 Task: Find connections with filter location Benxi with filter topic #jobwith filter profile language Spanish with filter current company PNC Infratech Ltd. with filter school RAMNIRANJAN JHUNJHUNWALA COLLEGE with filter industry Book Publishing with filter service category Healthcare Consulting with filter keywords title Continuous Improvement Lead
Action: Mouse moved to (550, 69)
Screenshot: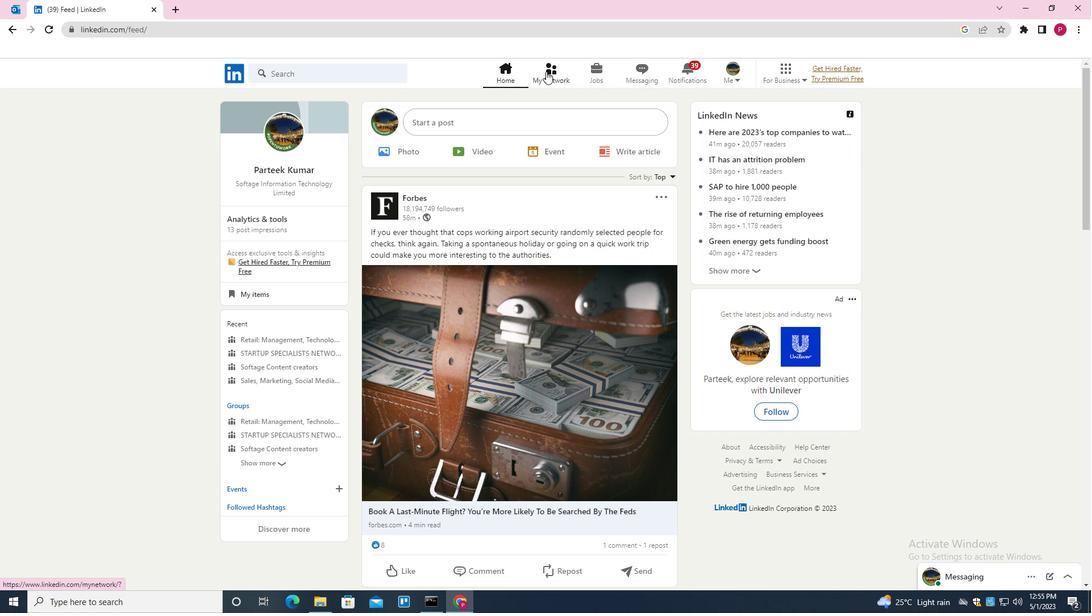 
Action: Mouse pressed left at (550, 69)
Screenshot: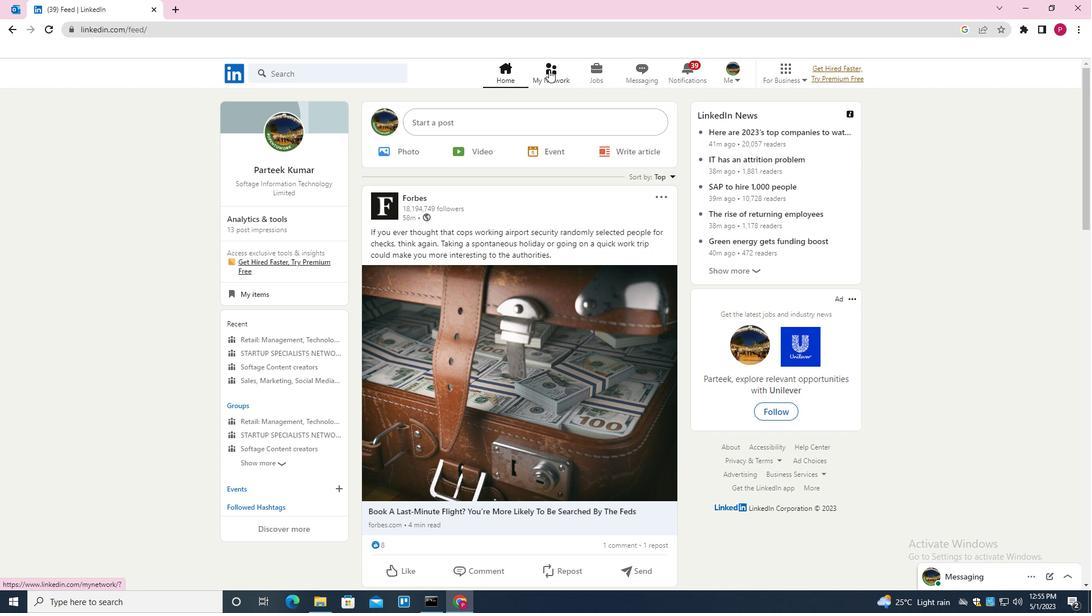 
Action: Mouse moved to (352, 137)
Screenshot: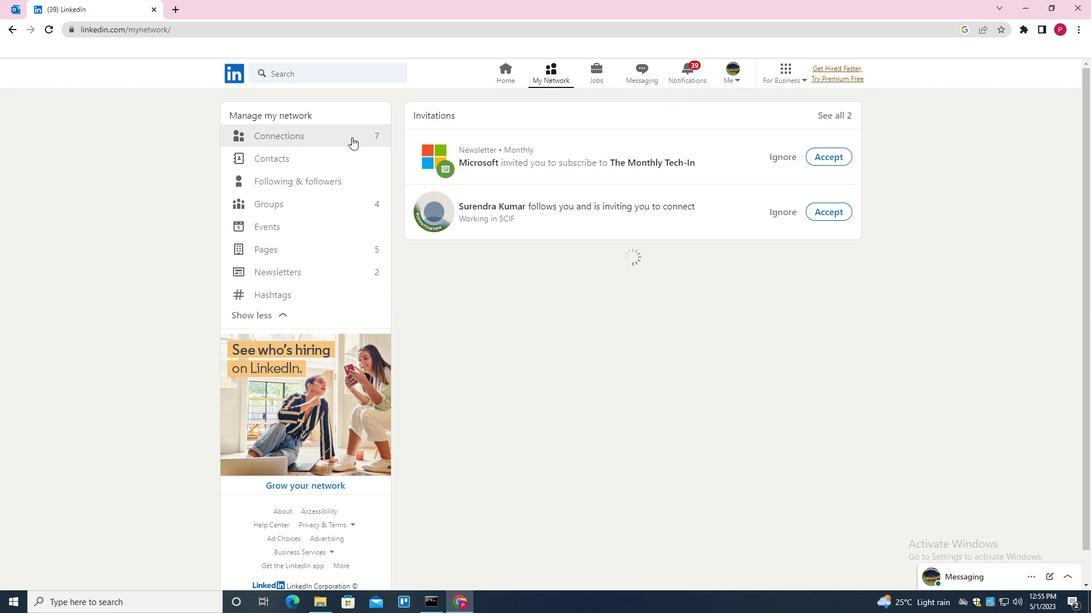 
Action: Mouse pressed left at (352, 137)
Screenshot: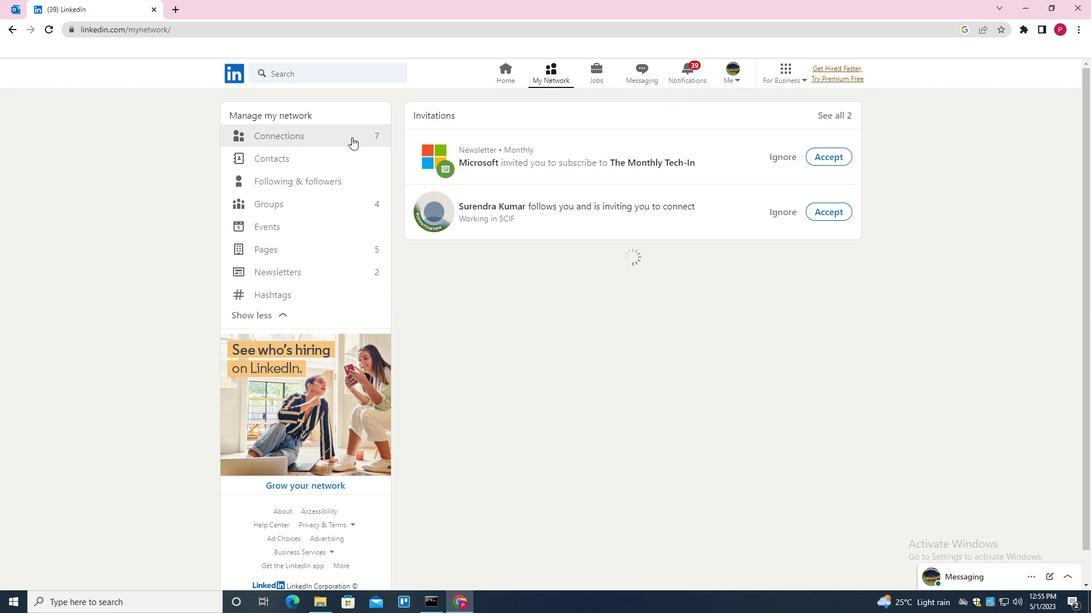 
Action: Mouse moved to (646, 135)
Screenshot: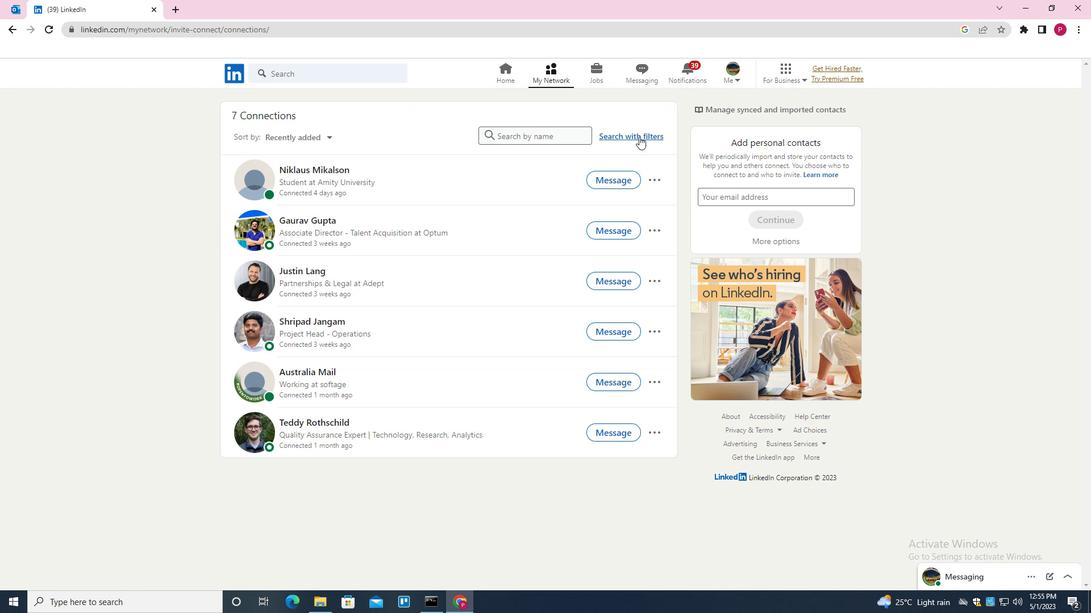 
Action: Mouse pressed left at (646, 135)
Screenshot: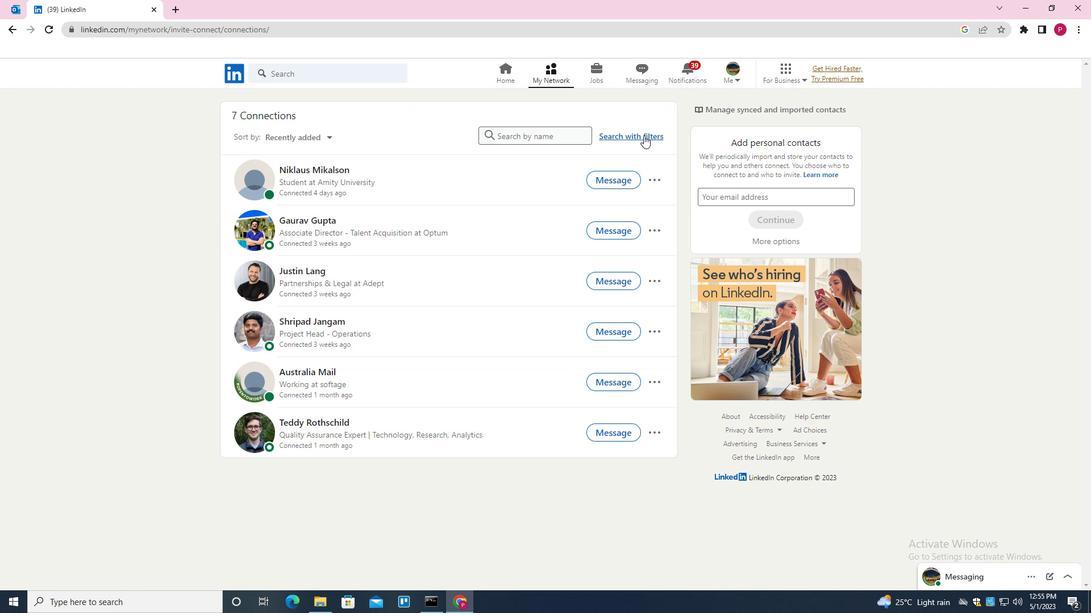 
Action: Mouse moved to (584, 107)
Screenshot: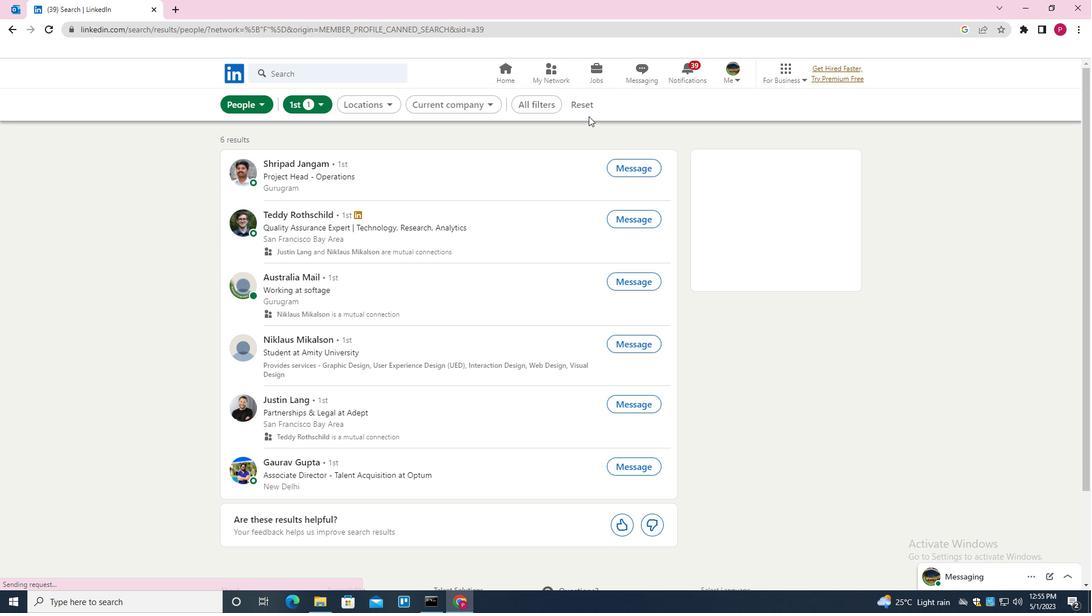 
Action: Mouse pressed left at (584, 107)
Screenshot: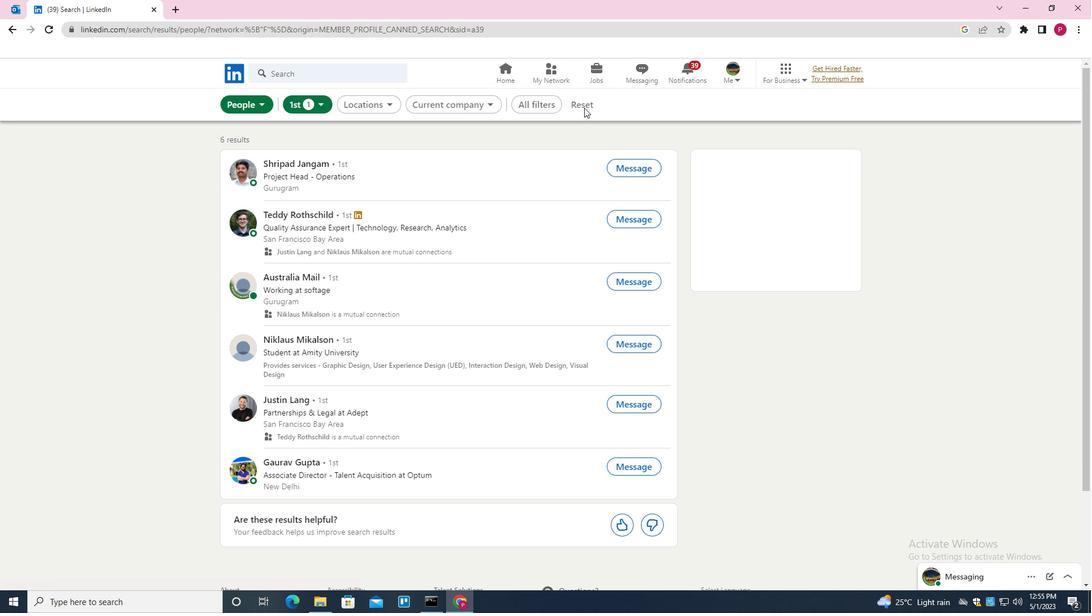 
Action: Mouse moved to (563, 107)
Screenshot: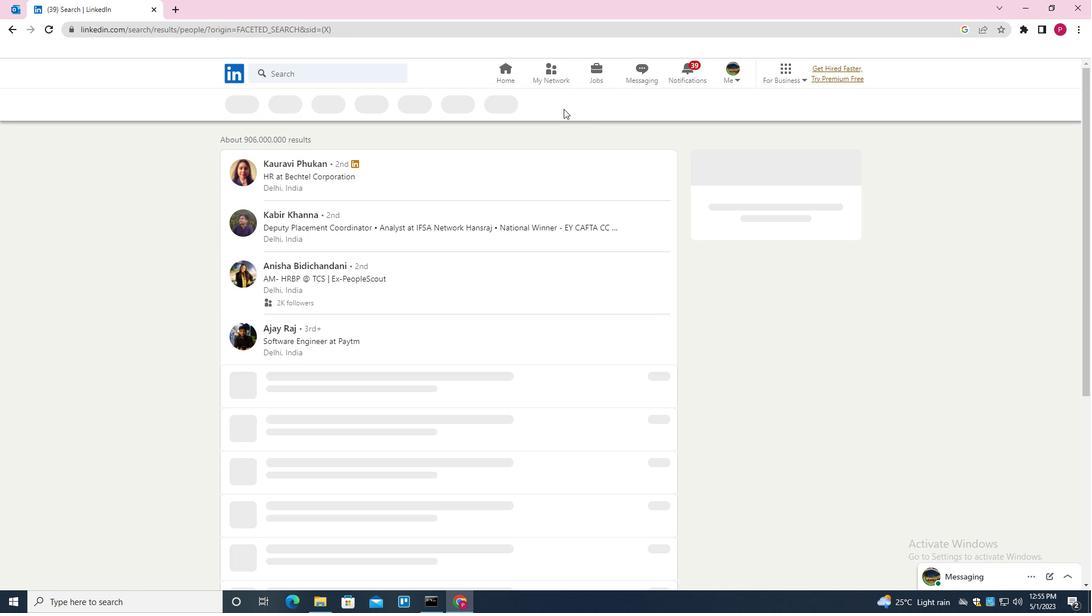 
Action: Mouse pressed left at (563, 107)
Screenshot: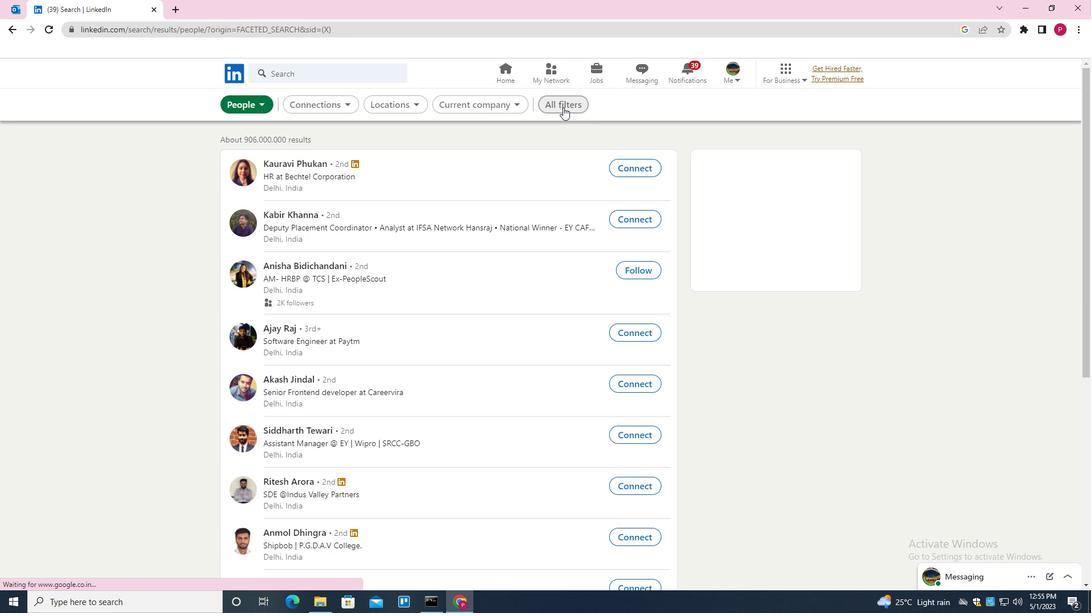 
Action: Mouse moved to (965, 357)
Screenshot: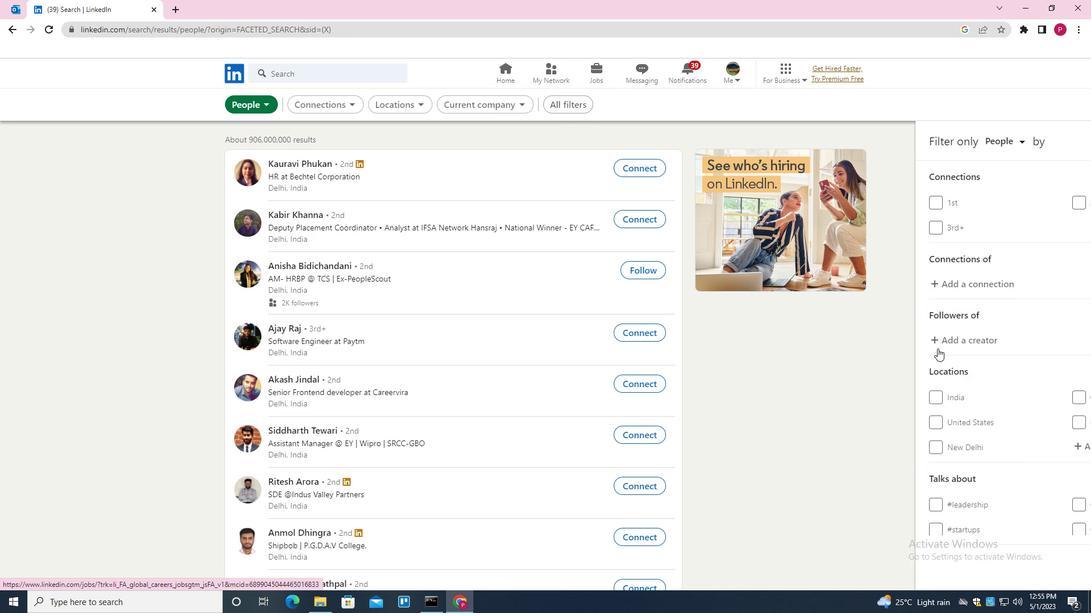 
Action: Mouse scrolled (965, 356) with delta (0, 0)
Screenshot: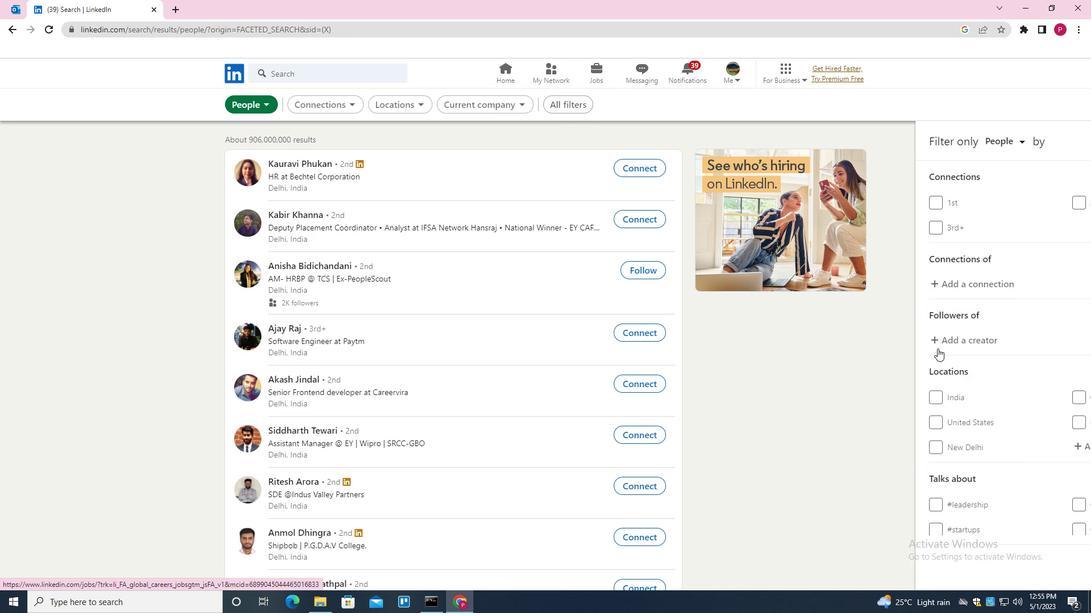 
Action: Mouse moved to (967, 359)
Screenshot: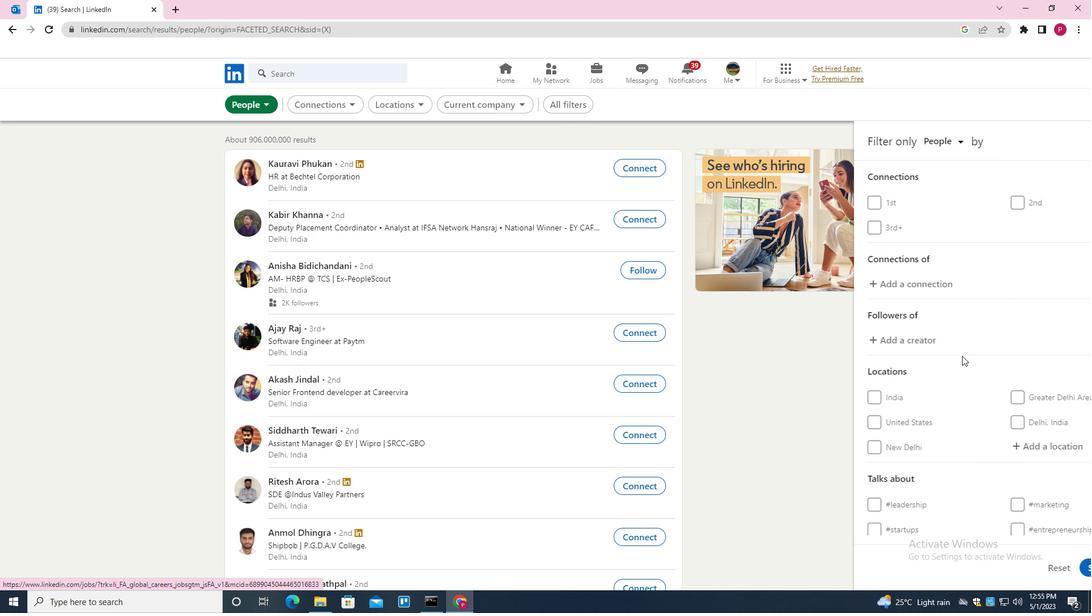 
Action: Mouse scrolled (967, 359) with delta (0, 0)
Screenshot: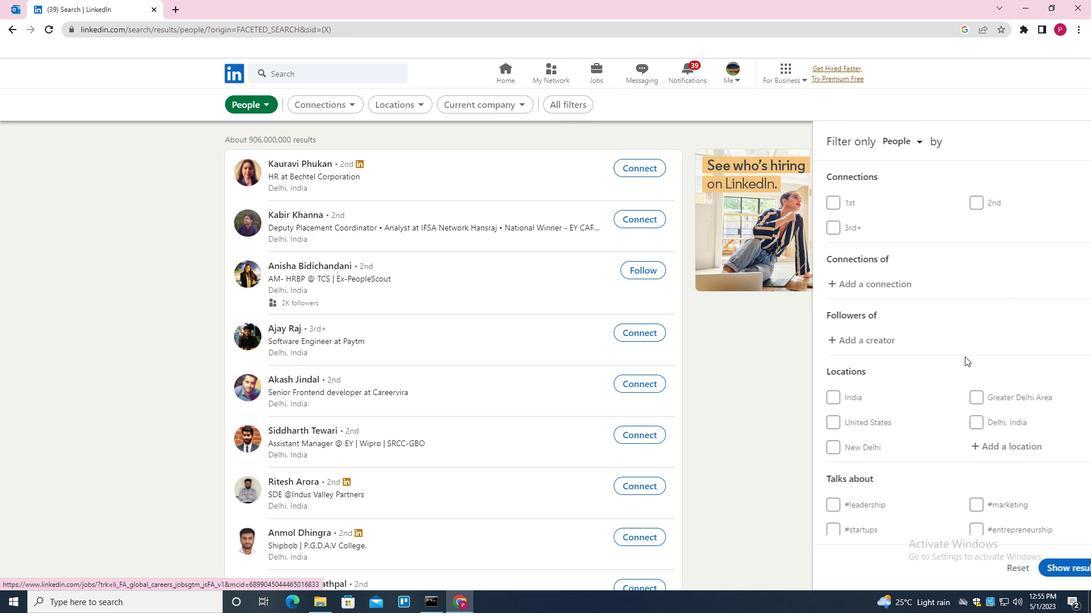 
Action: Mouse moved to (970, 364)
Screenshot: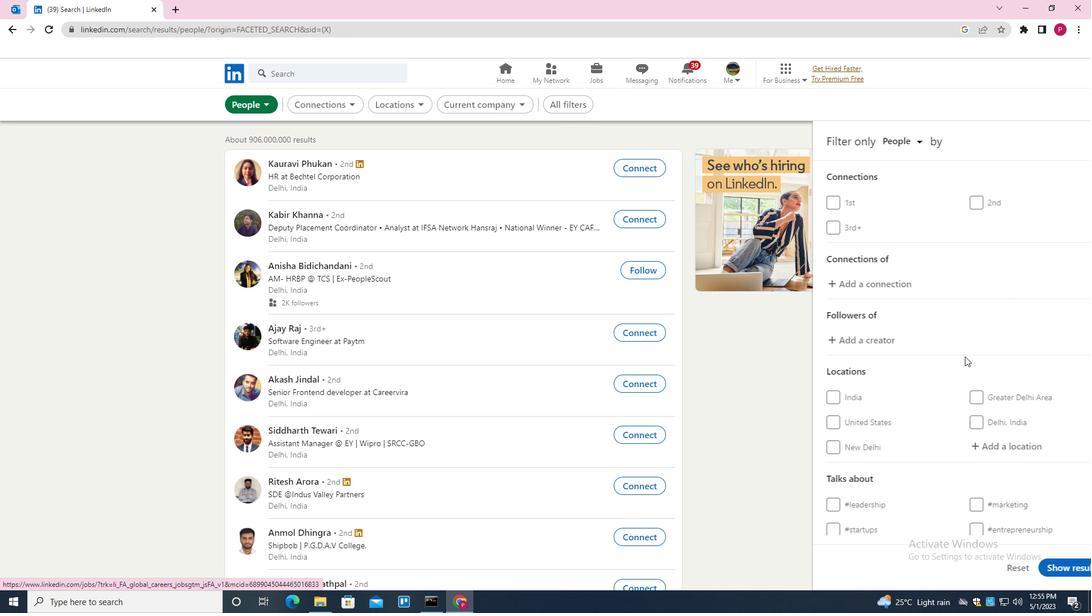 
Action: Mouse scrolled (970, 363) with delta (0, 0)
Screenshot: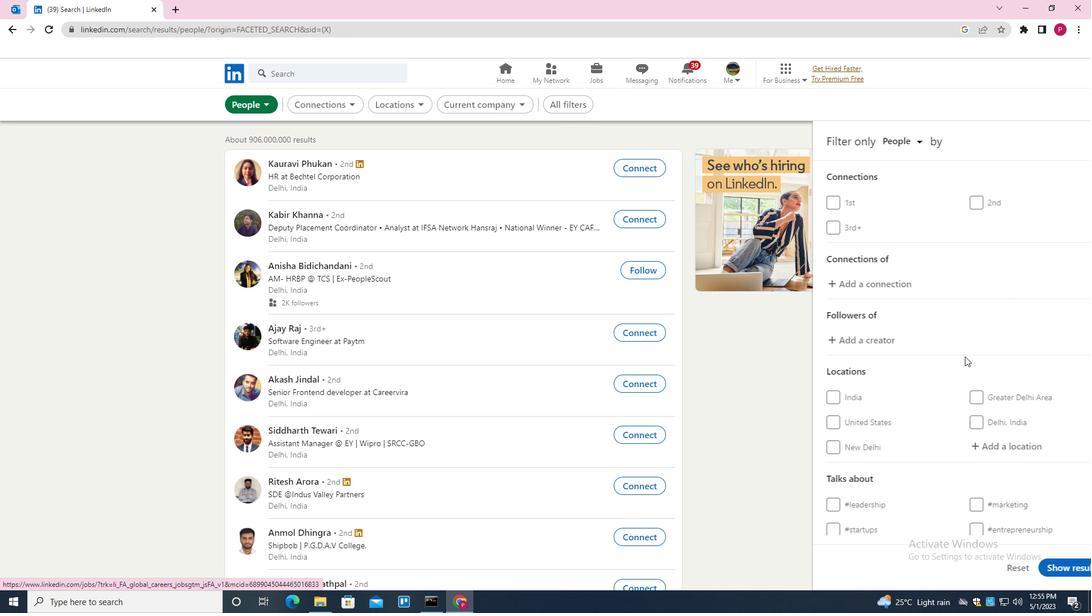 
Action: Mouse moved to (972, 277)
Screenshot: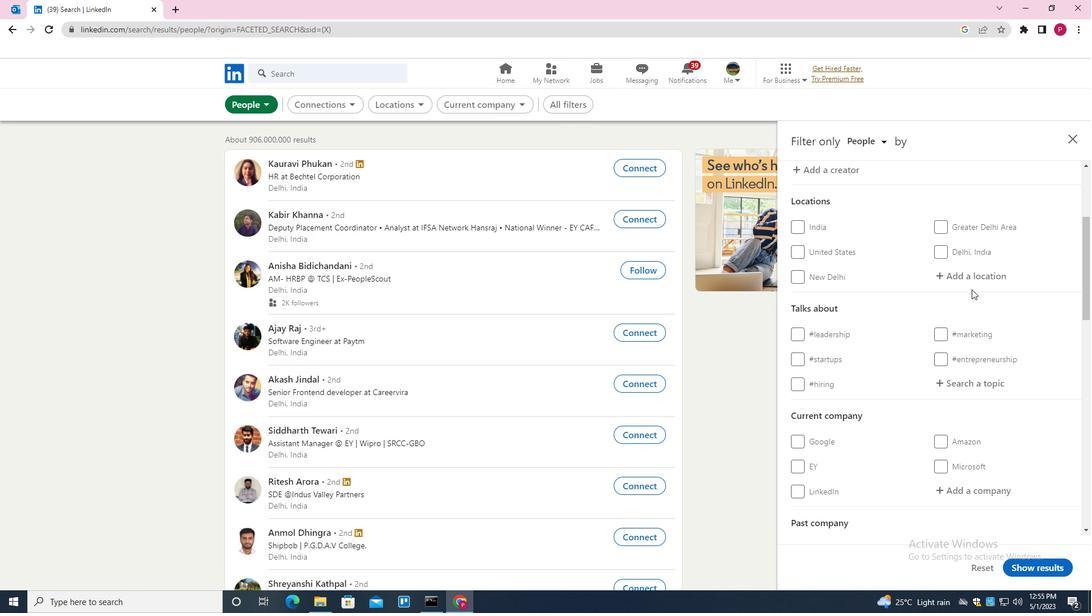 
Action: Mouse pressed left at (972, 277)
Screenshot: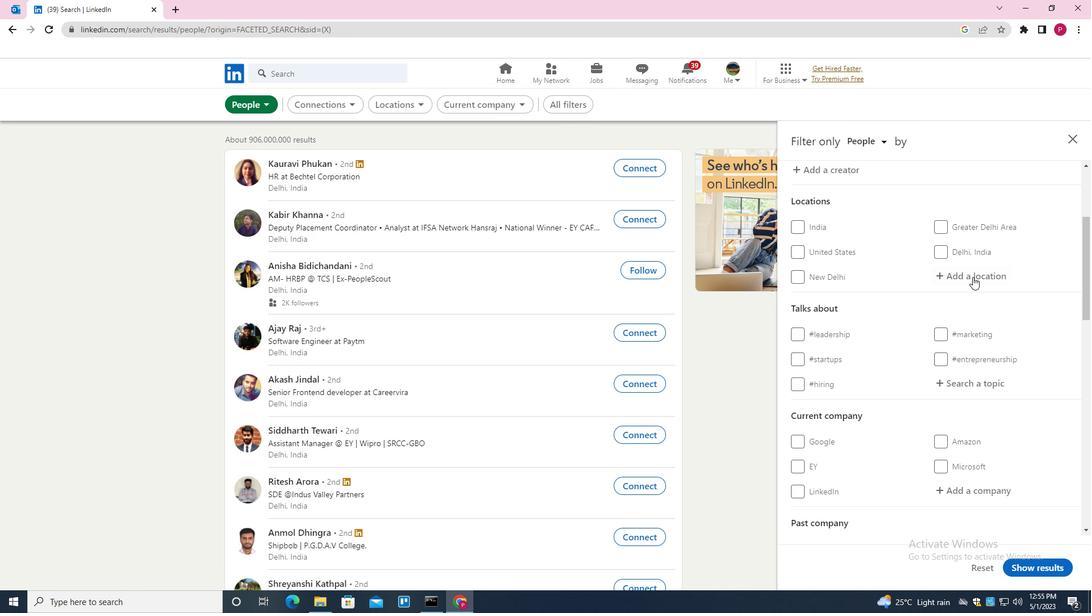 
Action: Key pressed <Key.shift>BENXI<Key.down><Key.enter>
Screenshot: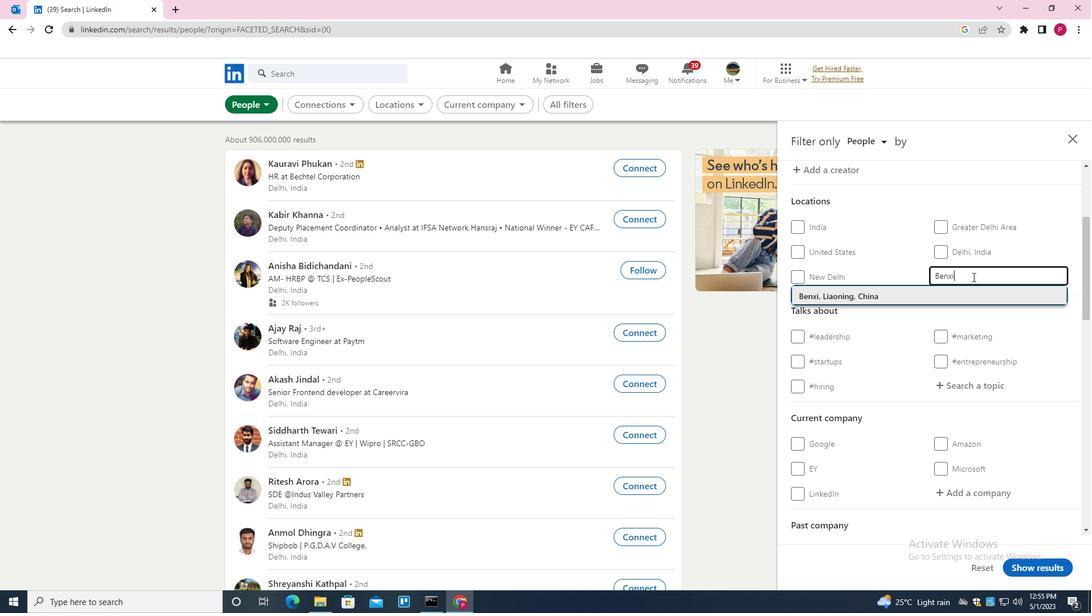 
Action: Mouse moved to (866, 368)
Screenshot: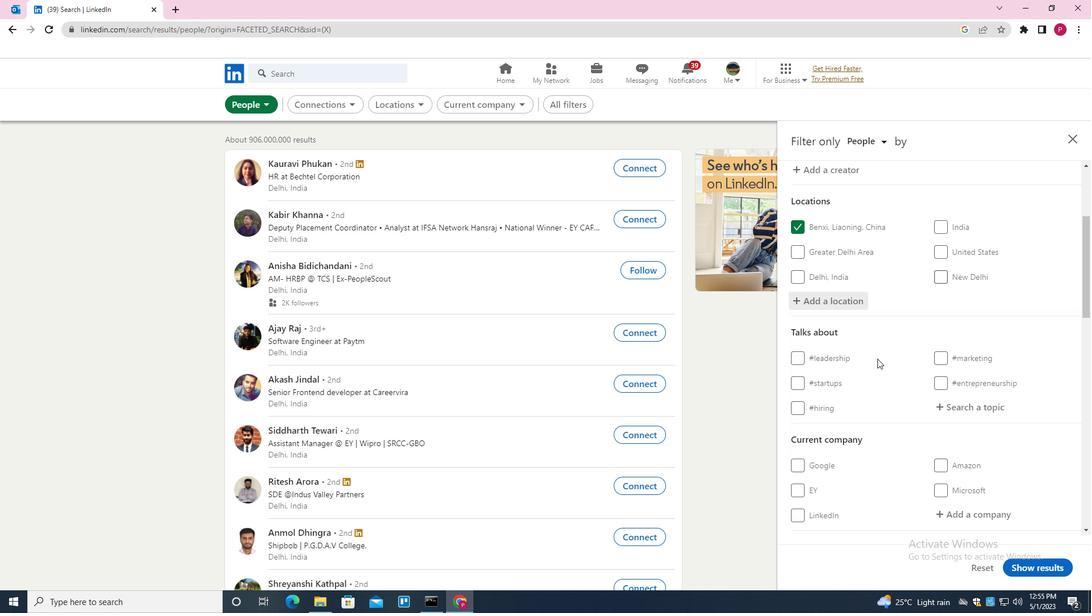 
Action: Mouse scrolled (866, 368) with delta (0, 0)
Screenshot: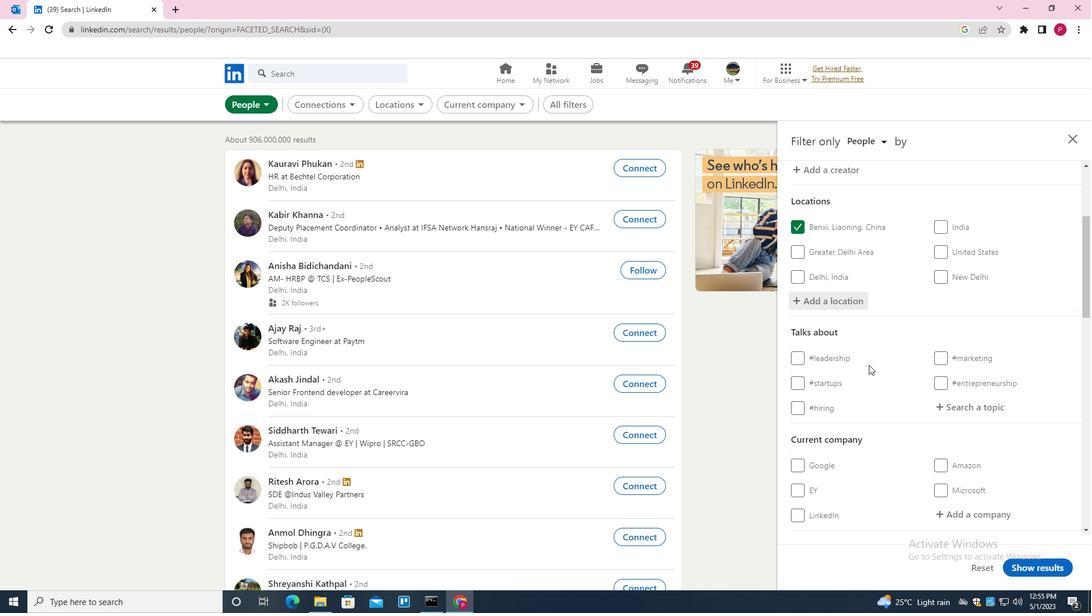 
Action: Mouse scrolled (866, 368) with delta (0, 0)
Screenshot: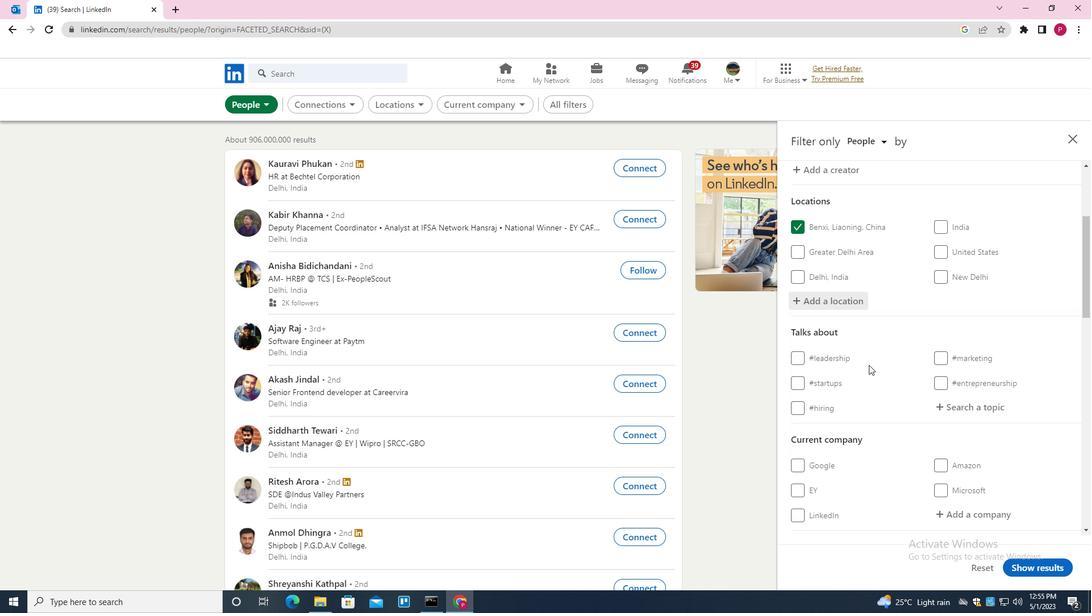 
Action: Mouse scrolled (866, 368) with delta (0, 0)
Screenshot: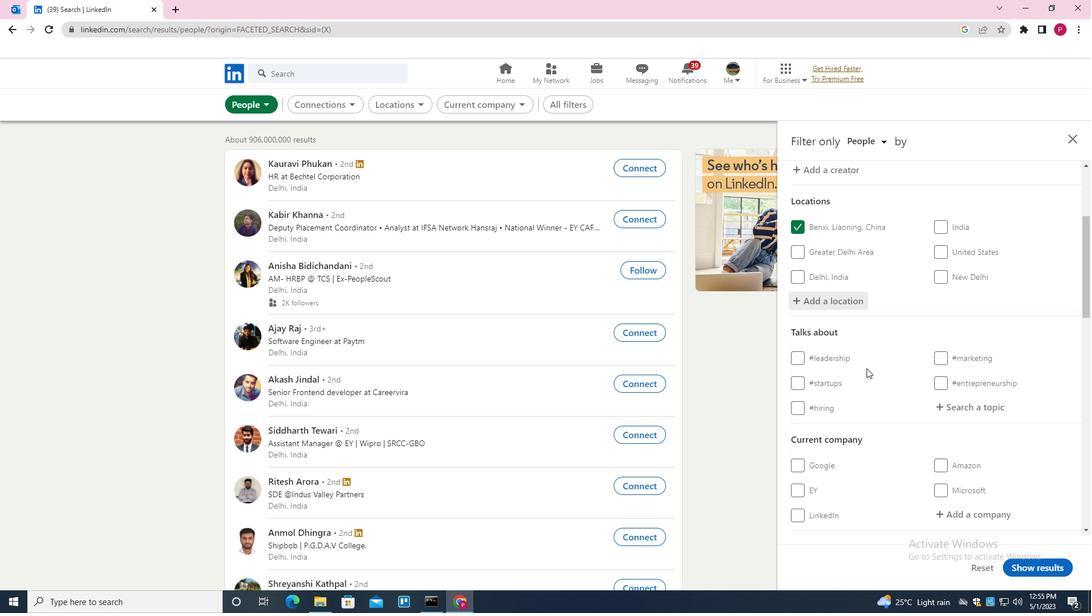 
Action: Mouse moved to (986, 234)
Screenshot: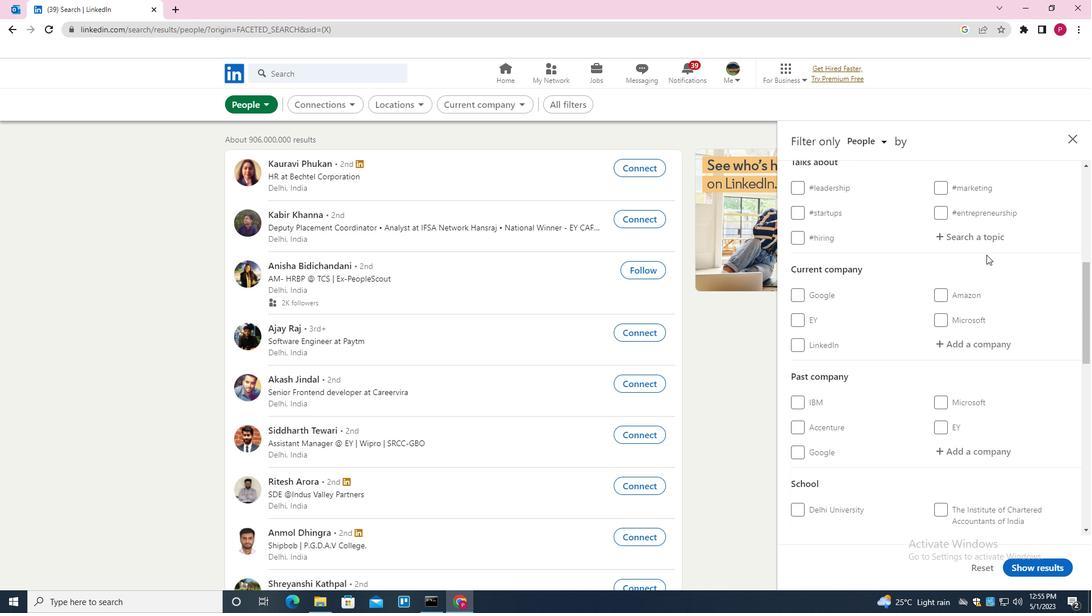 
Action: Mouse pressed left at (986, 234)
Screenshot: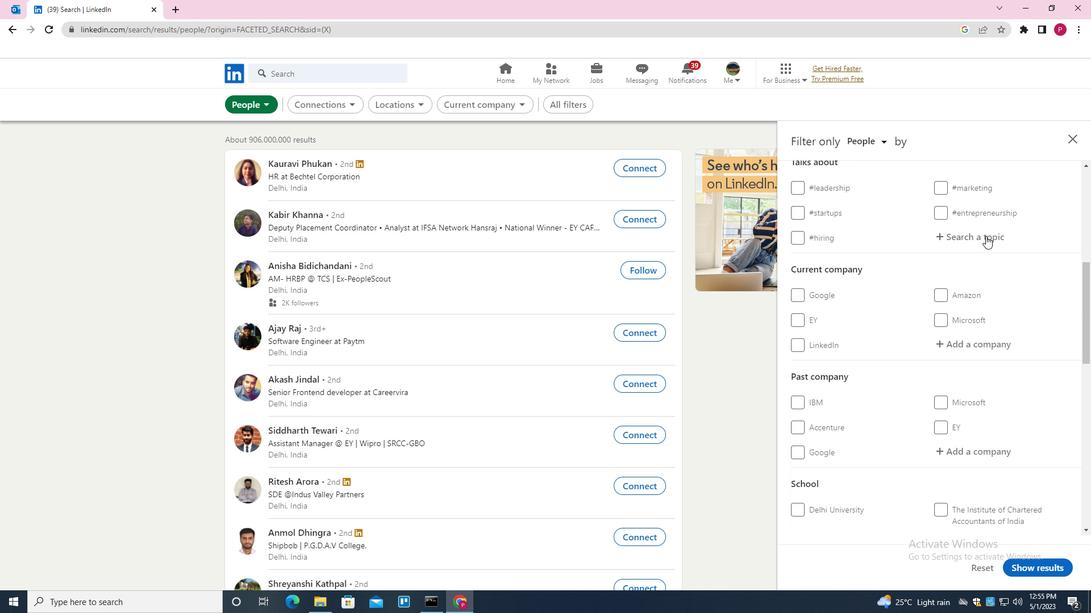 
Action: Key pressed JOB<Key.down><Key.enter>
Screenshot: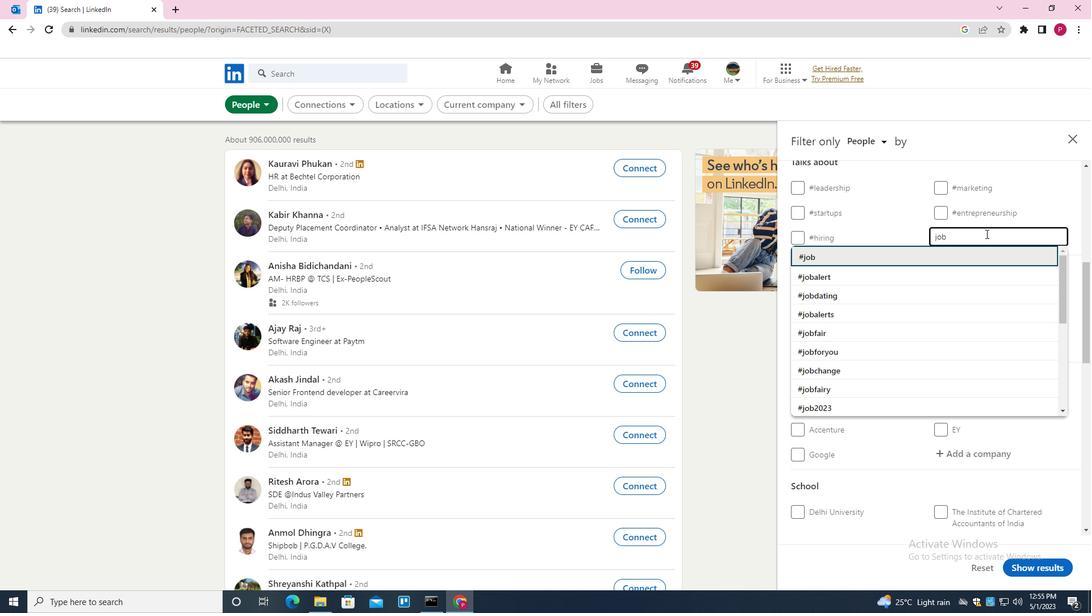 
Action: Mouse moved to (873, 312)
Screenshot: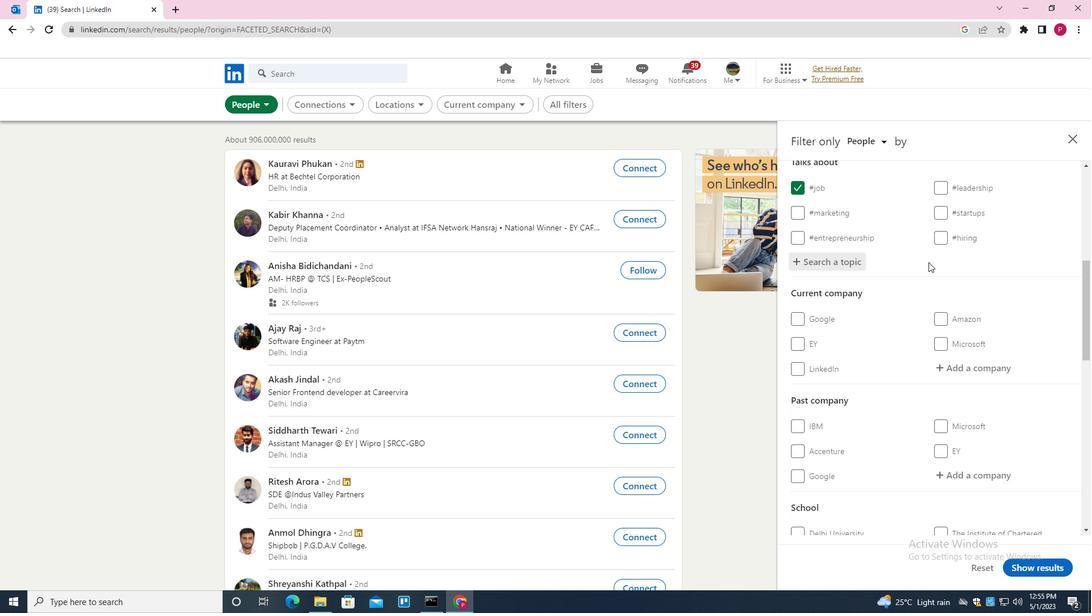 
Action: Mouse scrolled (873, 311) with delta (0, 0)
Screenshot: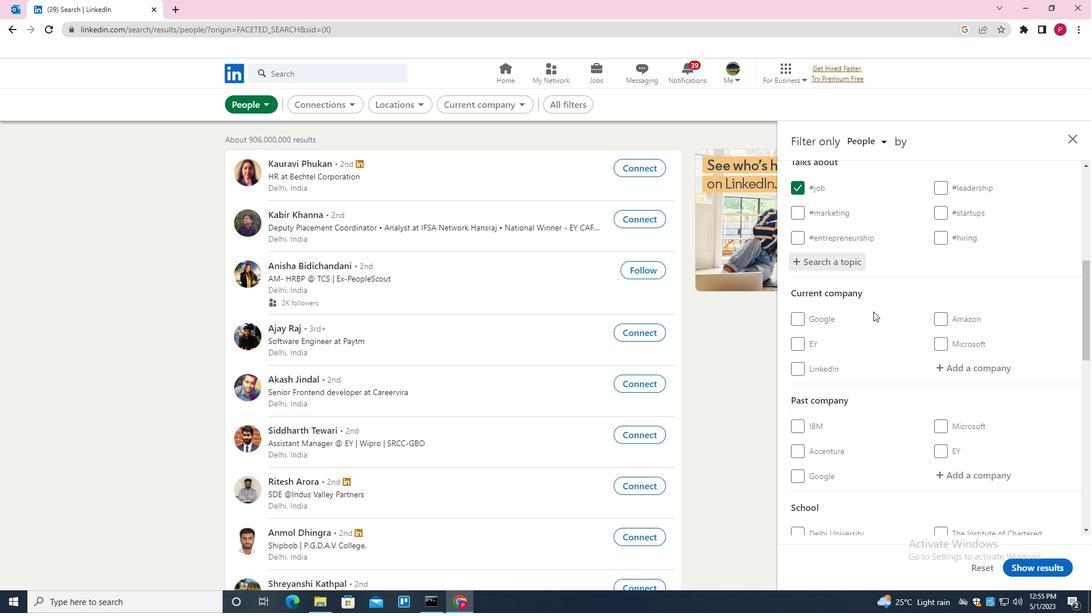 
Action: Mouse scrolled (873, 311) with delta (0, 0)
Screenshot: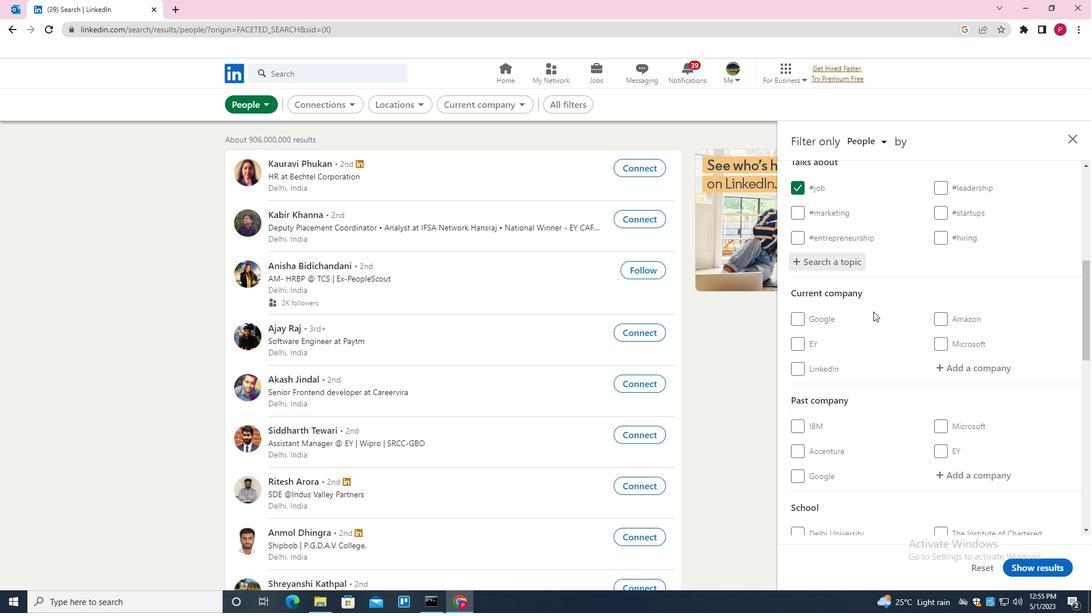 
Action: Mouse scrolled (873, 311) with delta (0, 0)
Screenshot: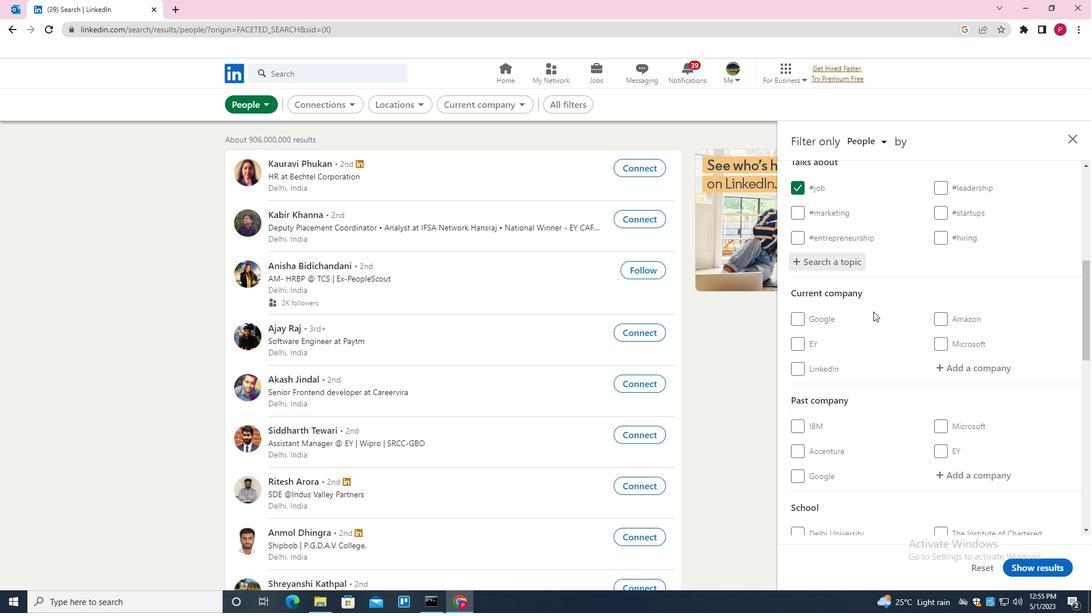
Action: Mouse scrolled (873, 311) with delta (0, 0)
Screenshot: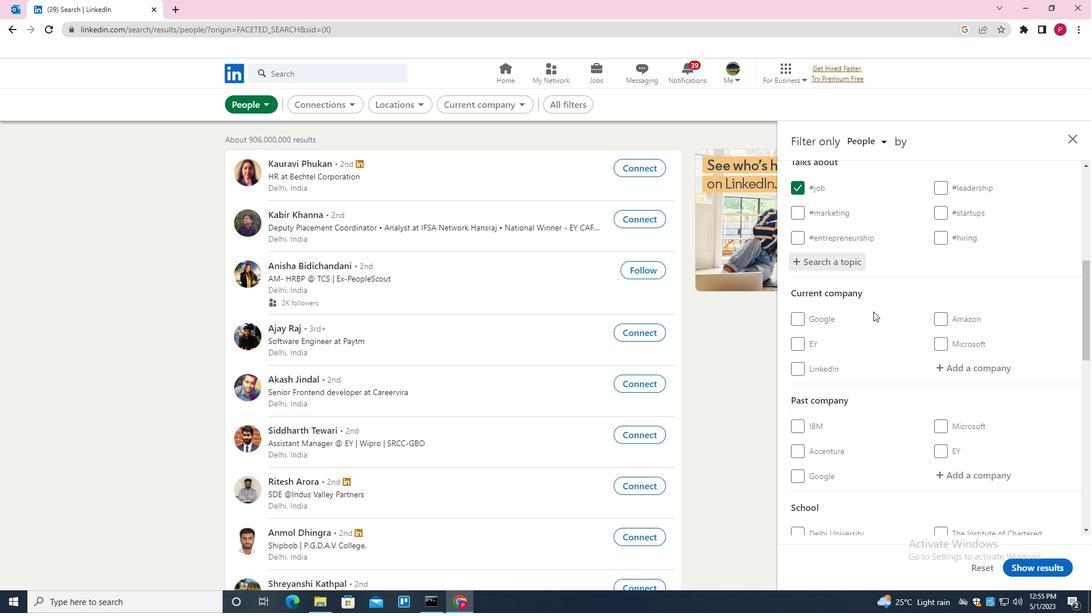 
Action: Mouse scrolled (873, 311) with delta (0, 0)
Screenshot: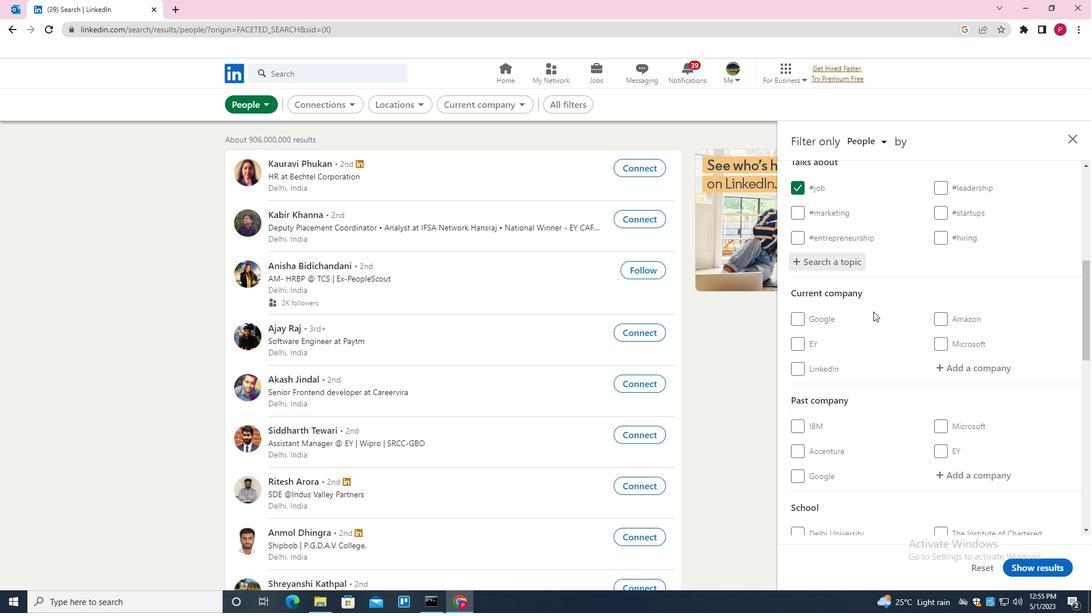 
Action: Mouse moved to (838, 364)
Screenshot: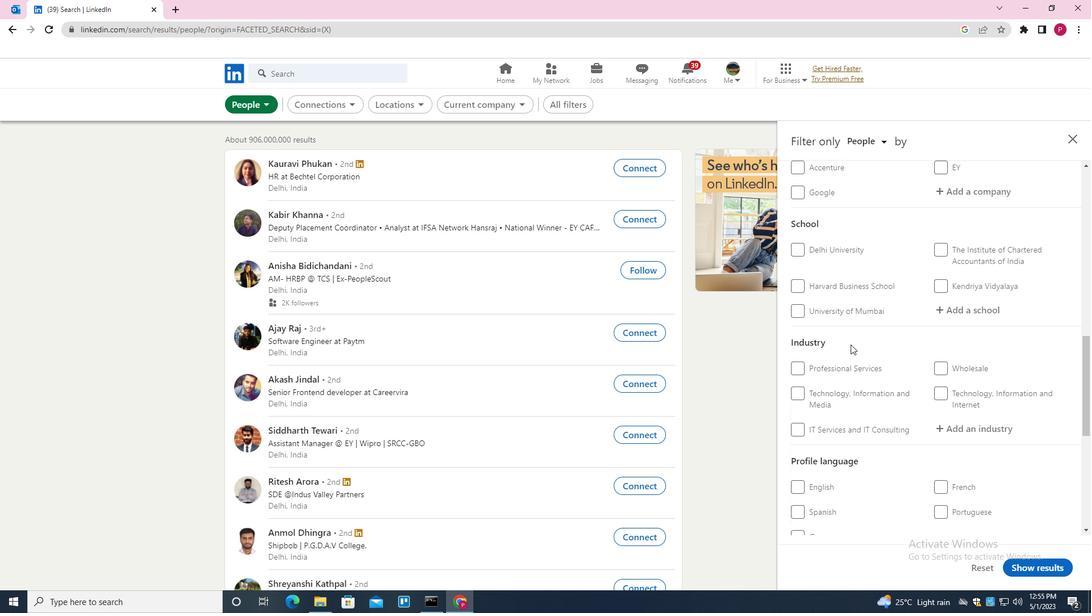 
Action: Mouse scrolled (838, 363) with delta (0, 0)
Screenshot: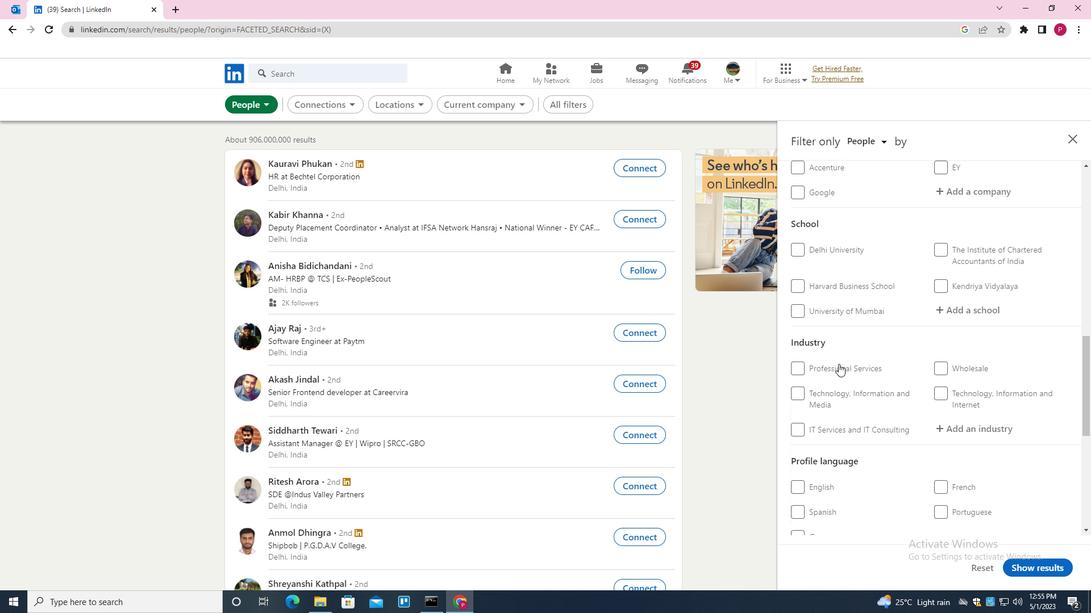 
Action: Mouse scrolled (838, 363) with delta (0, 0)
Screenshot: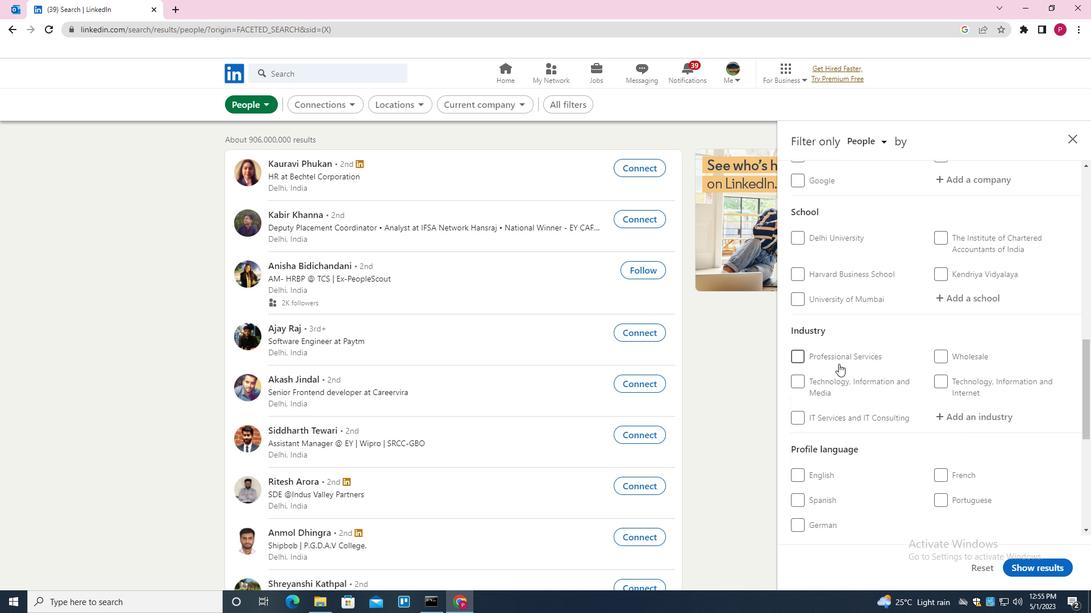 
Action: Mouse scrolled (838, 363) with delta (0, 0)
Screenshot: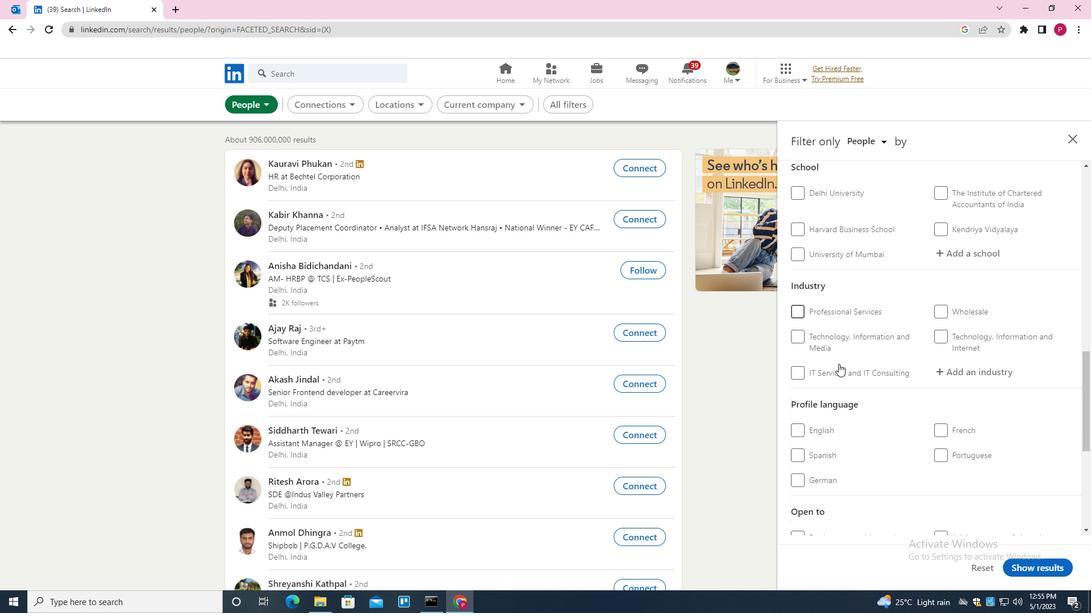 
Action: Mouse scrolled (838, 363) with delta (0, 0)
Screenshot: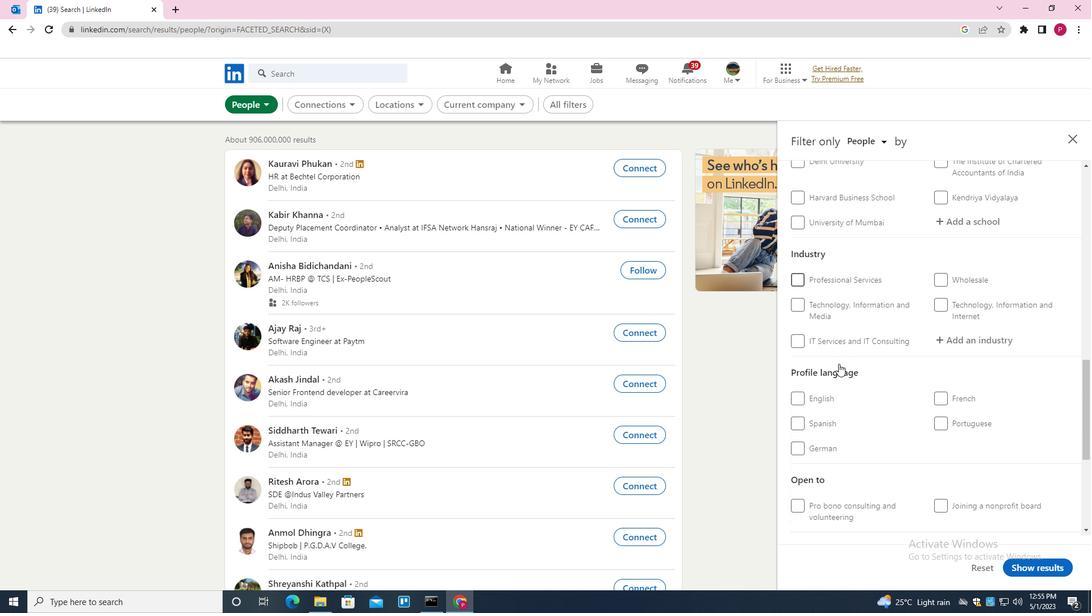 
Action: Mouse moved to (803, 286)
Screenshot: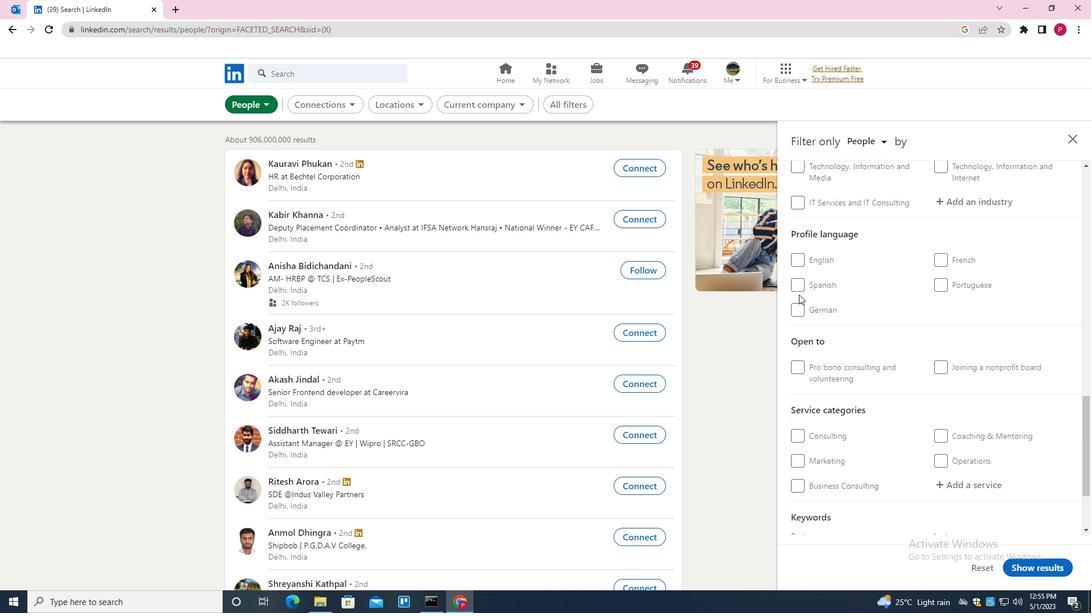 
Action: Mouse pressed left at (803, 286)
Screenshot: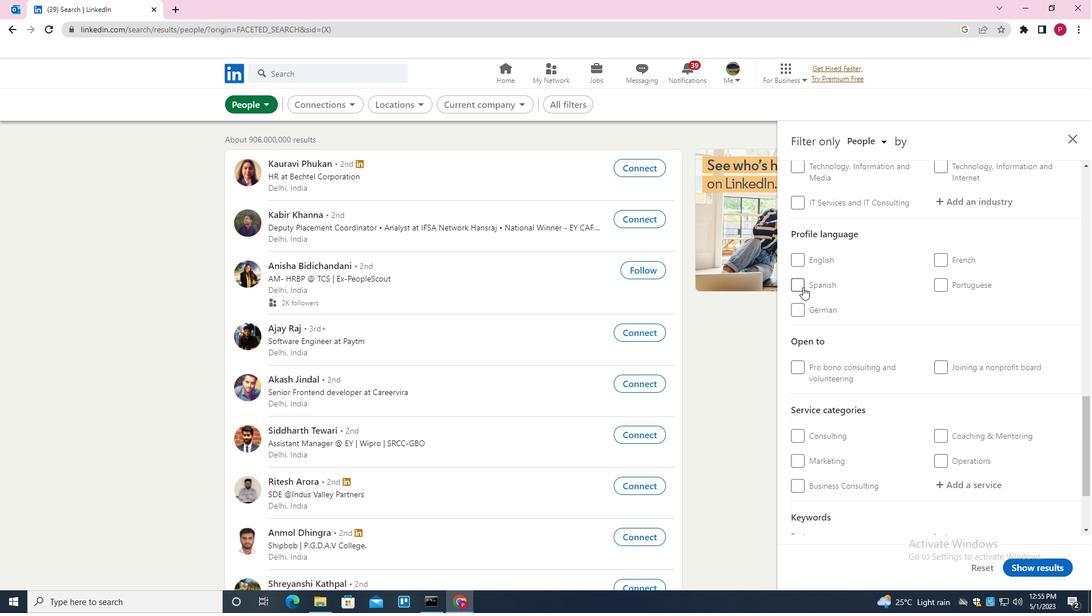 
Action: Mouse moved to (803, 286)
Screenshot: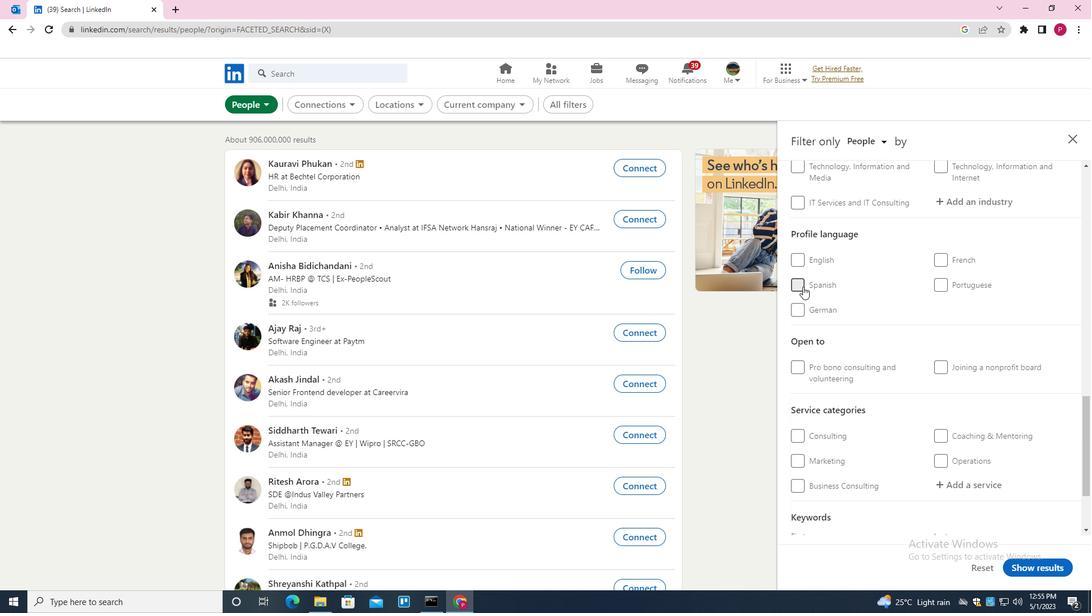 
Action: Mouse scrolled (803, 287) with delta (0, 0)
Screenshot: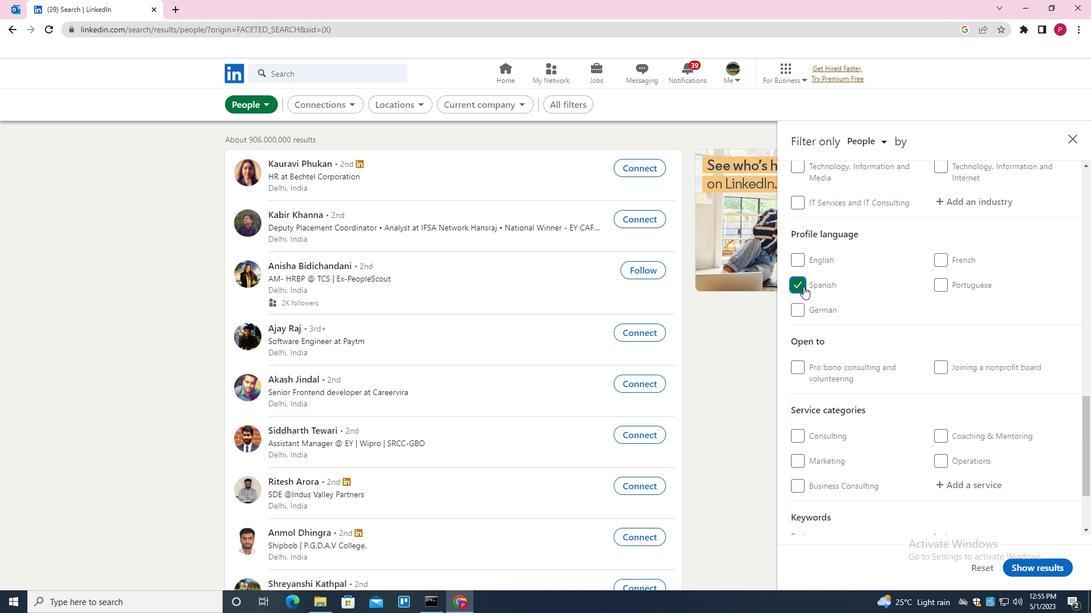 
Action: Mouse scrolled (803, 287) with delta (0, 0)
Screenshot: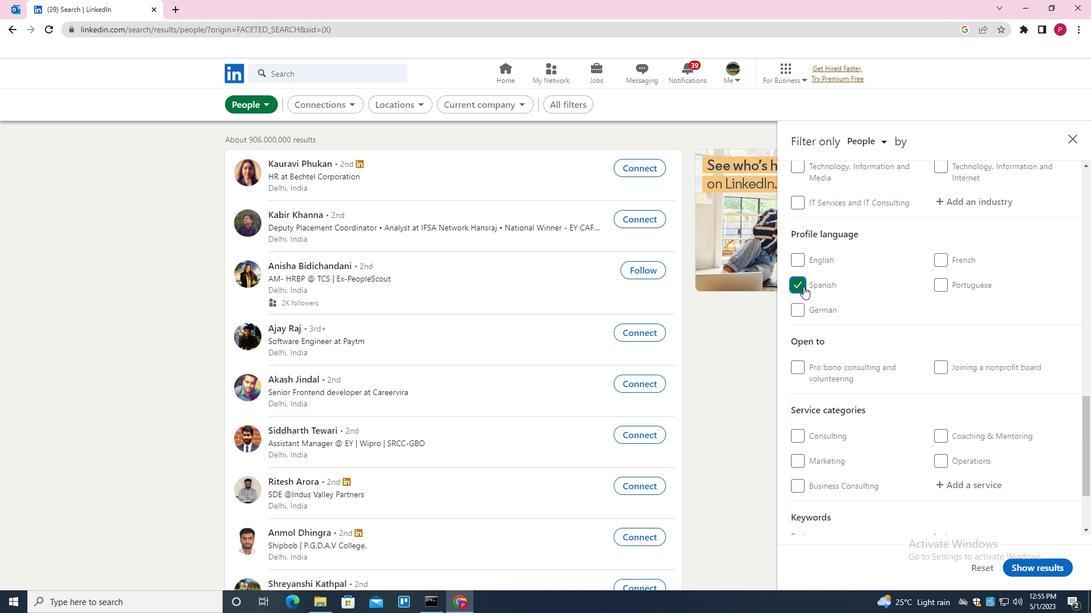 
Action: Mouse scrolled (803, 287) with delta (0, 0)
Screenshot: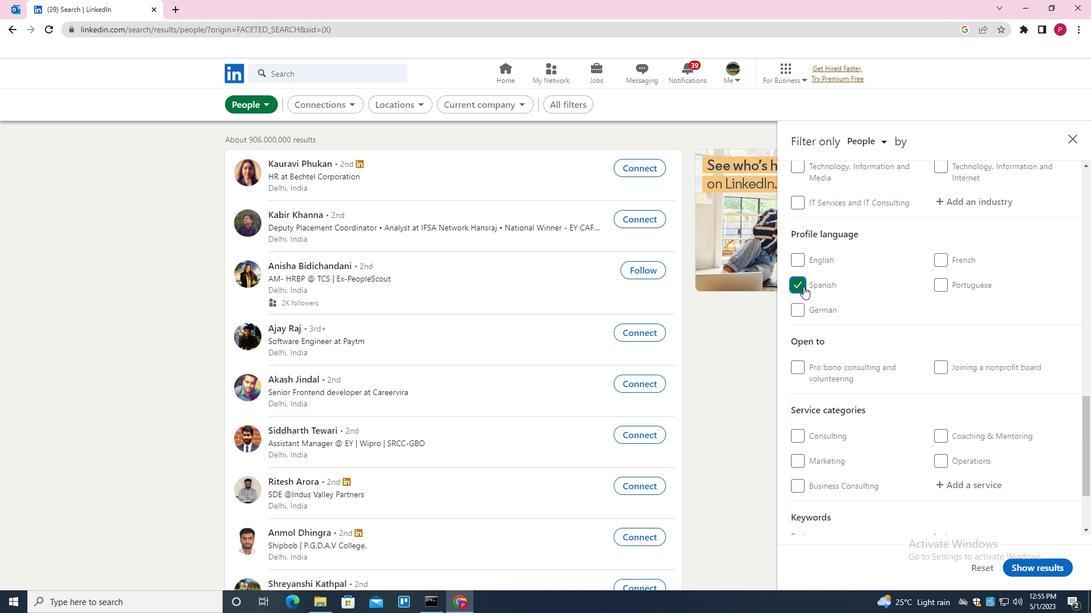 
Action: Mouse scrolled (803, 287) with delta (0, 0)
Screenshot: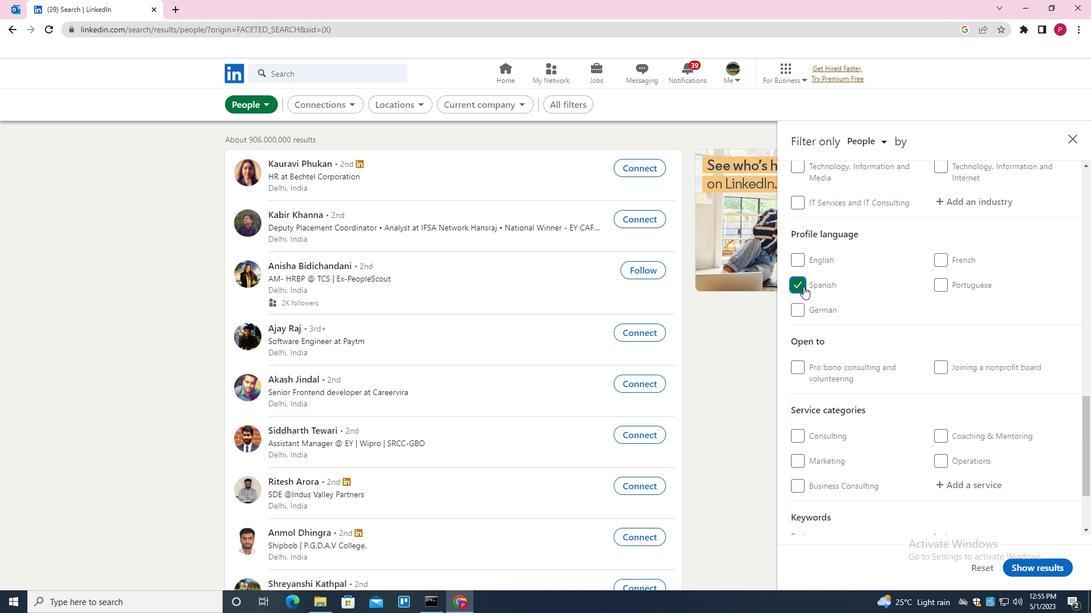 
Action: Mouse scrolled (803, 287) with delta (0, 0)
Screenshot: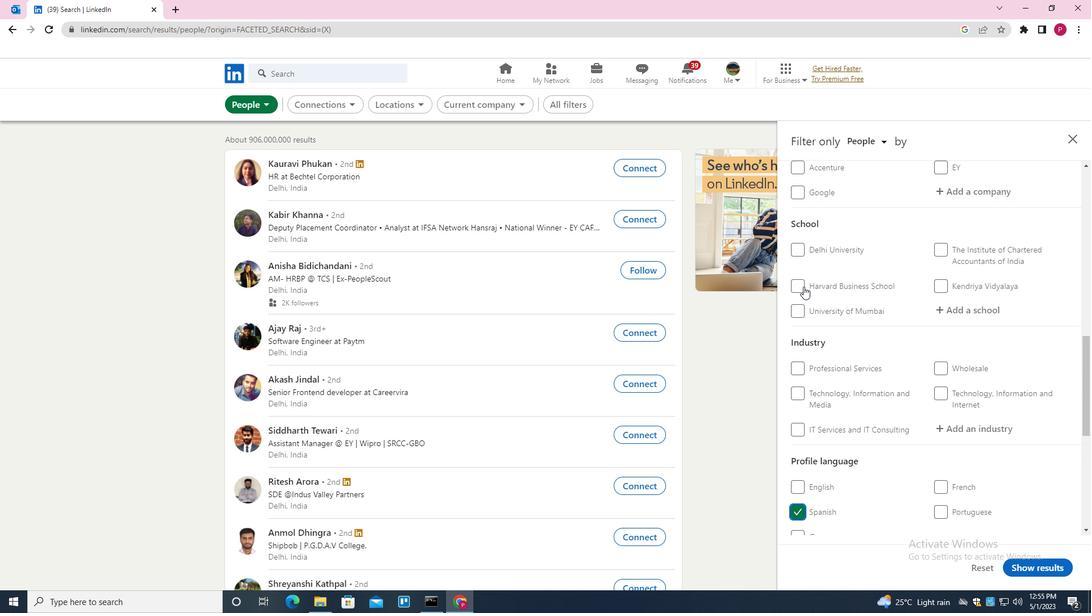 
Action: Mouse scrolled (803, 287) with delta (0, 0)
Screenshot: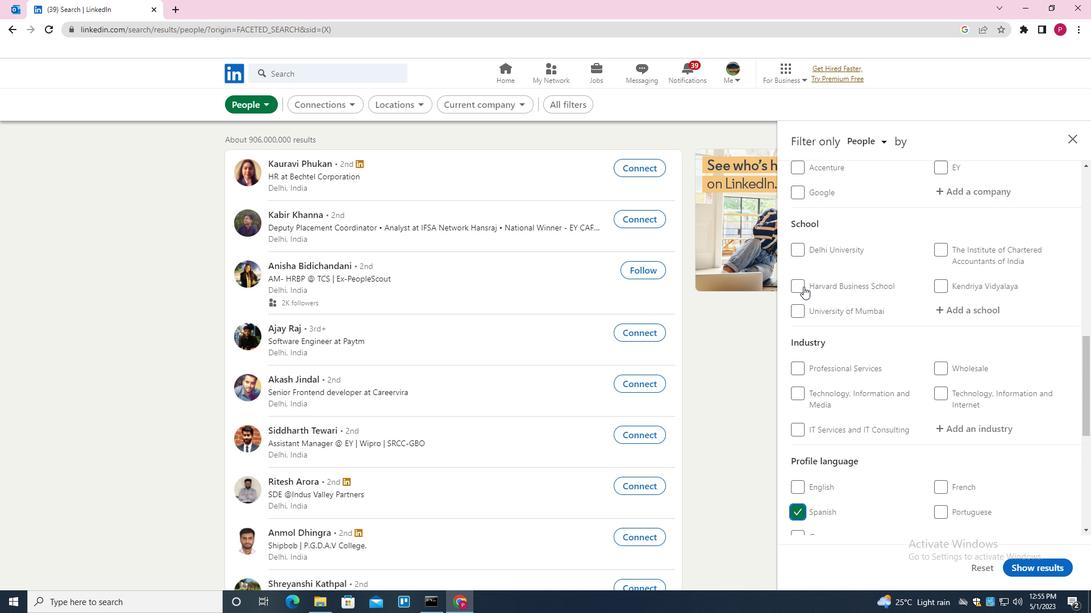
Action: Mouse moved to (945, 277)
Screenshot: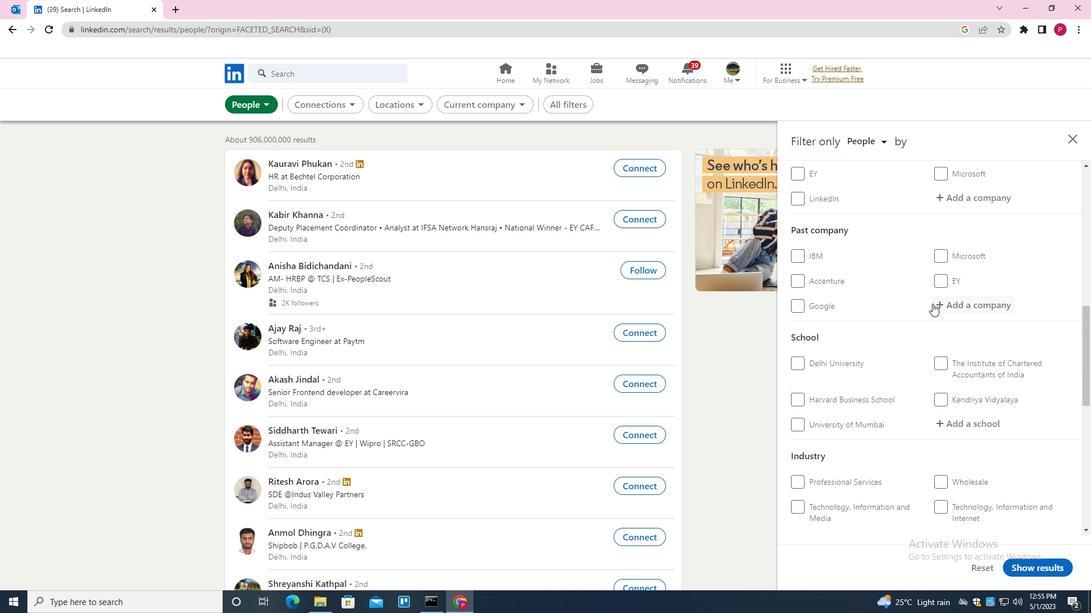 
Action: Mouse scrolled (945, 277) with delta (0, 0)
Screenshot: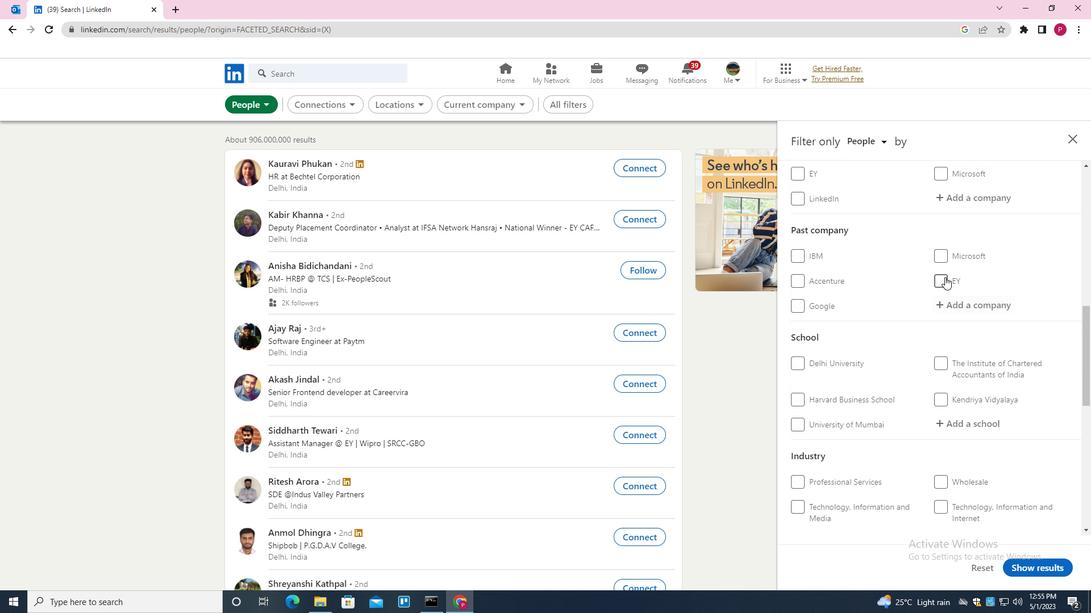 
Action: Mouse moved to (971, 259)
Screenshot: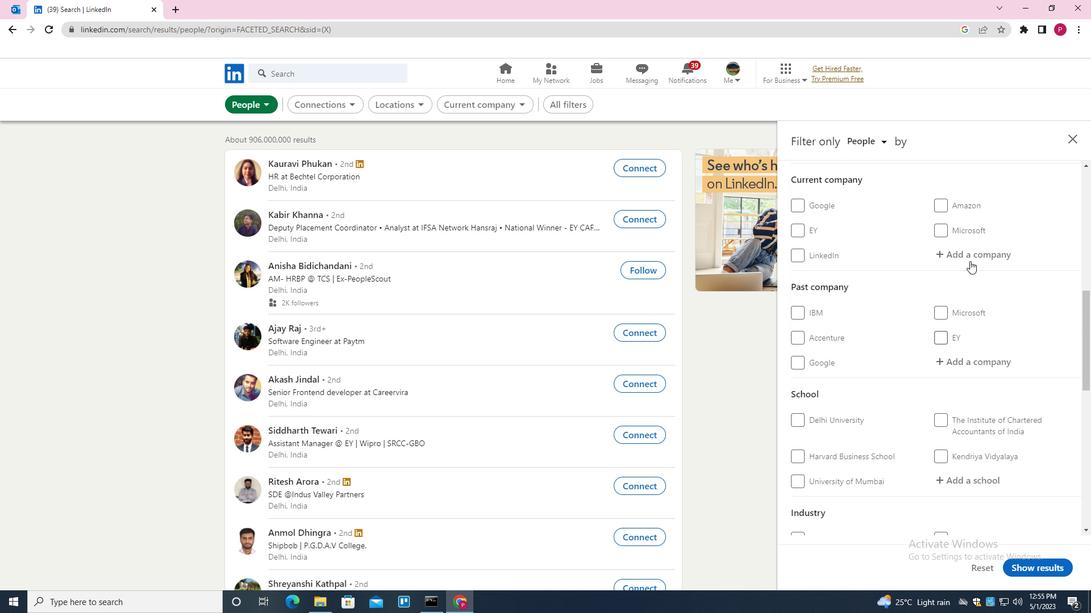 
Action: Mouse pressed left at (971, 259)
Screenshot: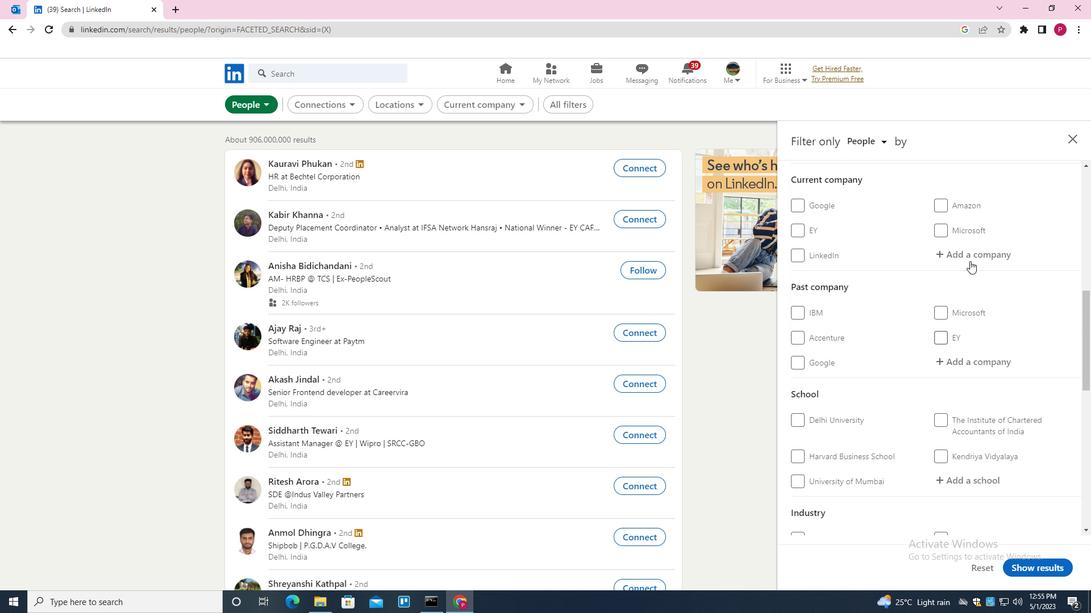 
Action: Mouse moved to (970, 259)
Screenshot: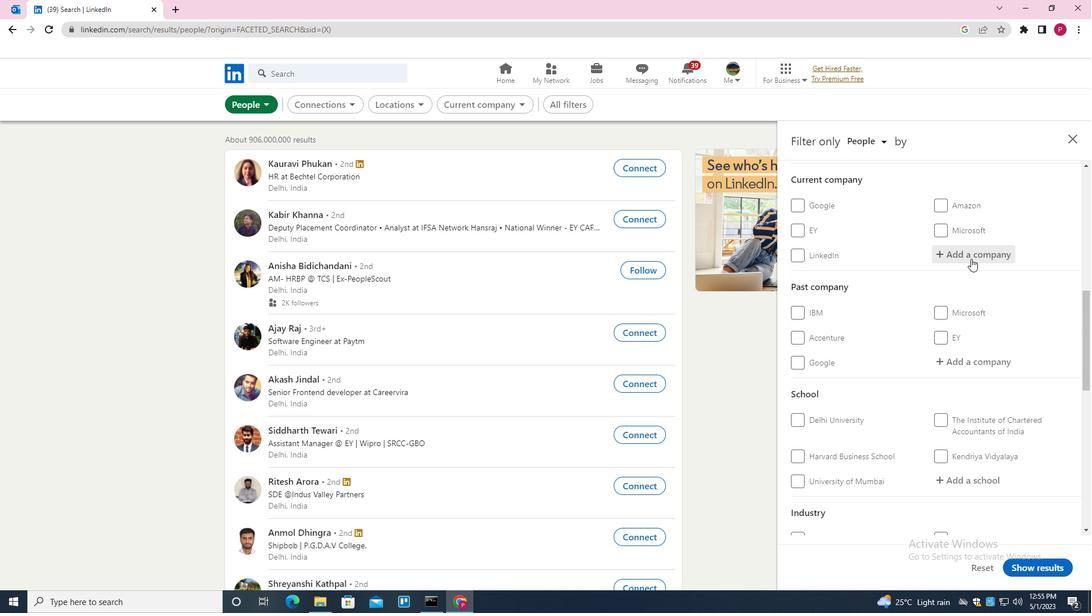 
Action: Key pressed <Key.shift>PNC
Screenshot: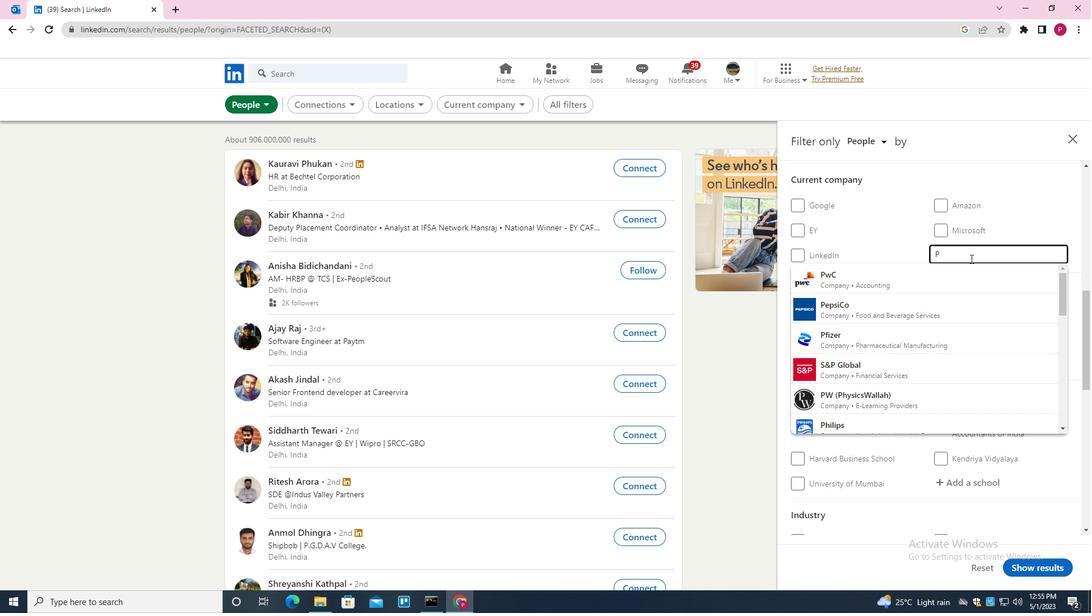 
Action: Mouse moved to (970, 259)
Screenshot: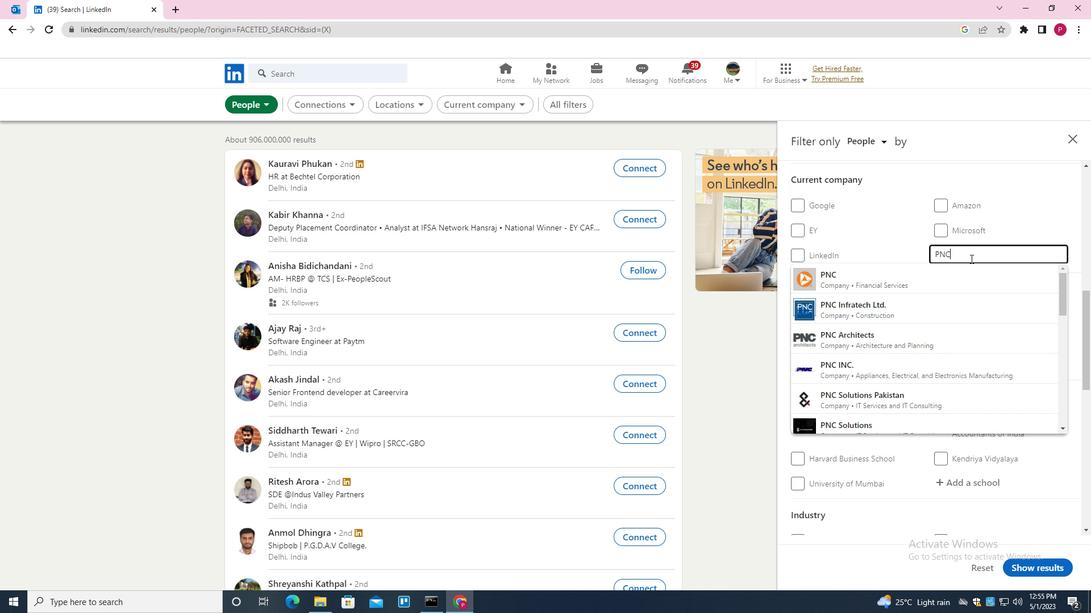 
Action: Key pressed <Key.down><Key.down><Key.enter>
Screenshot: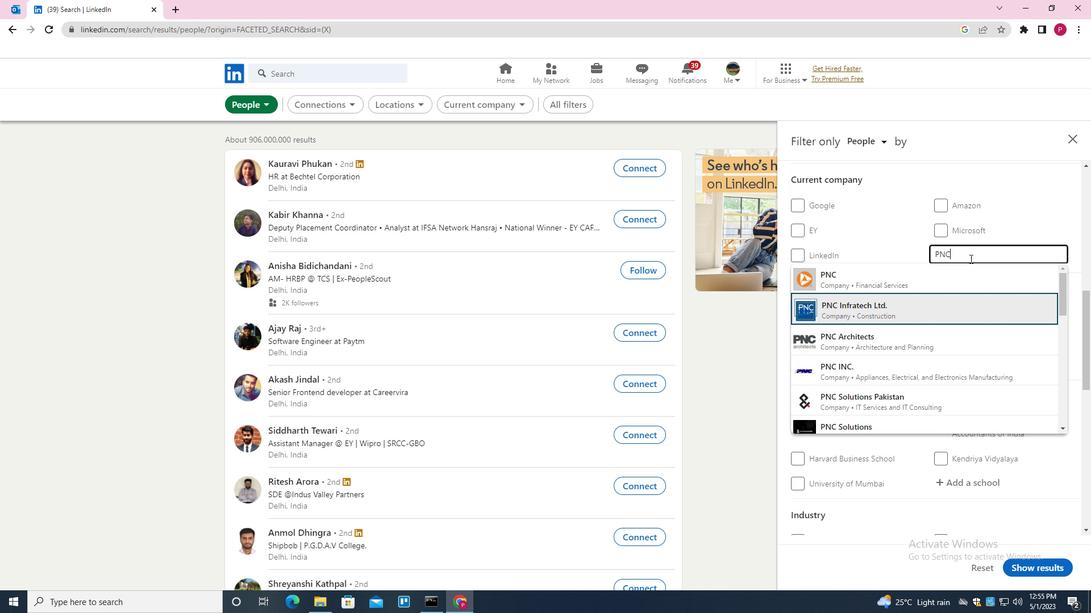 
Action: Mouse moved to (799, 285)
Screenshot: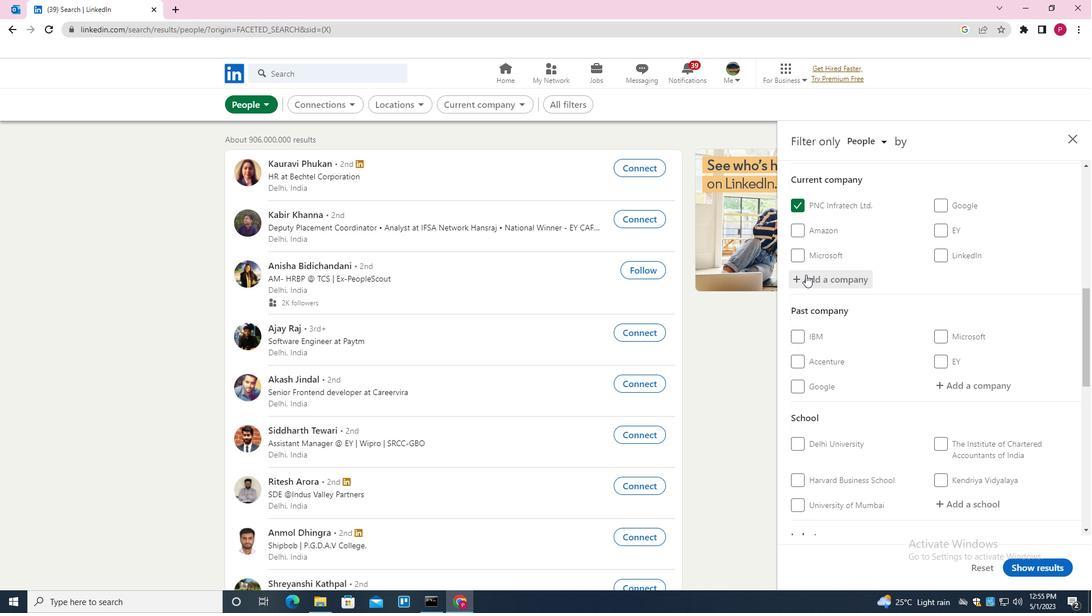 
Action: Mouse scrolled (799, 285) with delta (0, 0)
Screenshot: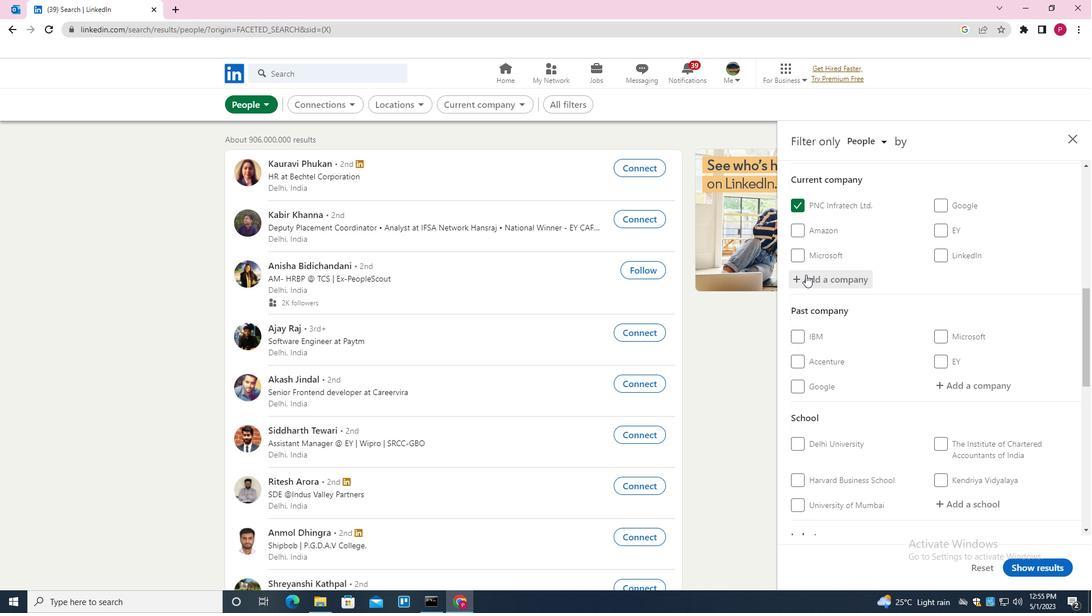 
Action: Mouse moved to (799, 290)
Screenshot: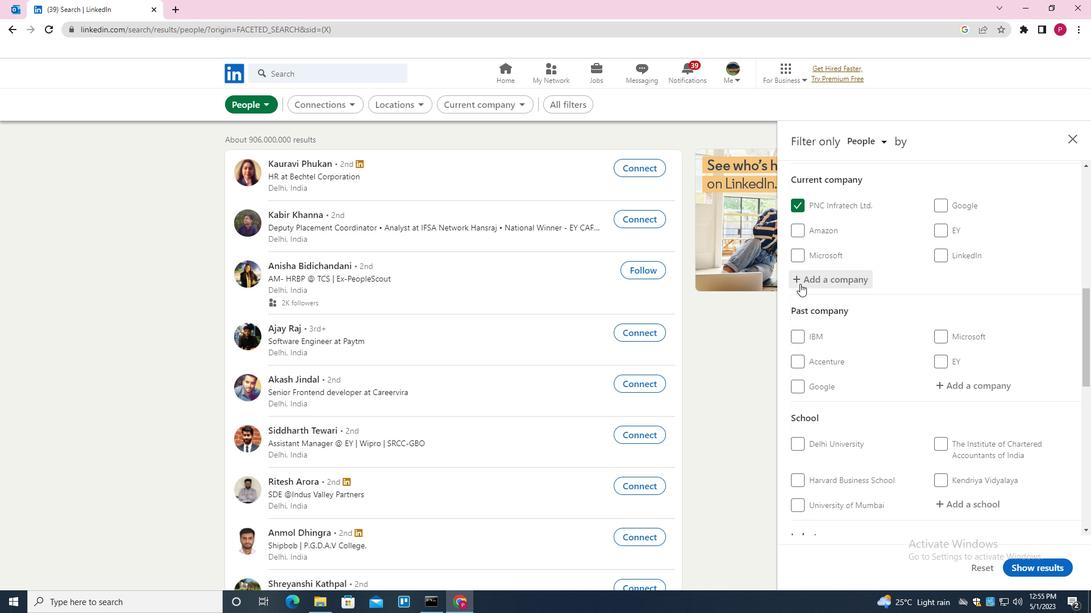 
Action: Mouse scrolled (799, 290) with delta (0, 0)
Screenshot: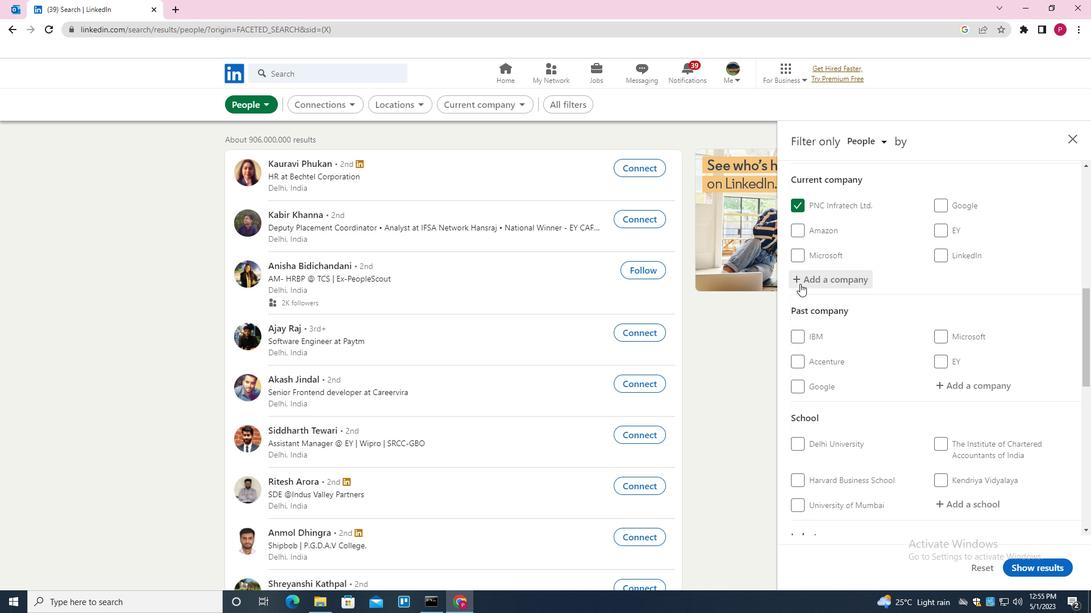 
Action: Mouse scrolled (799, 290) with delta (0, 0)
Screenshot: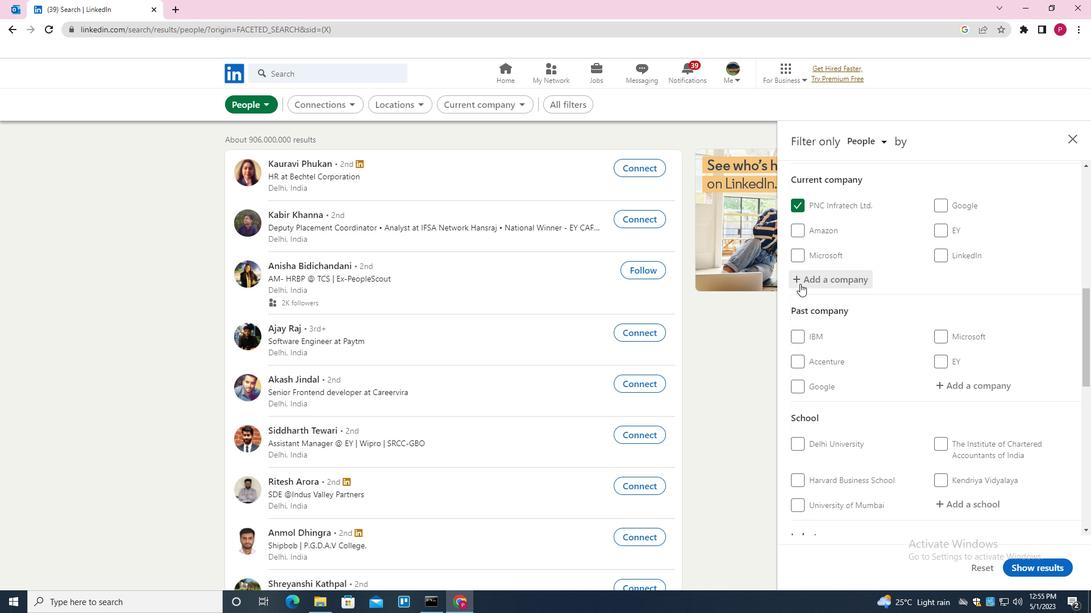 
Action: Mouse moved to (956, 336)
Screenshot: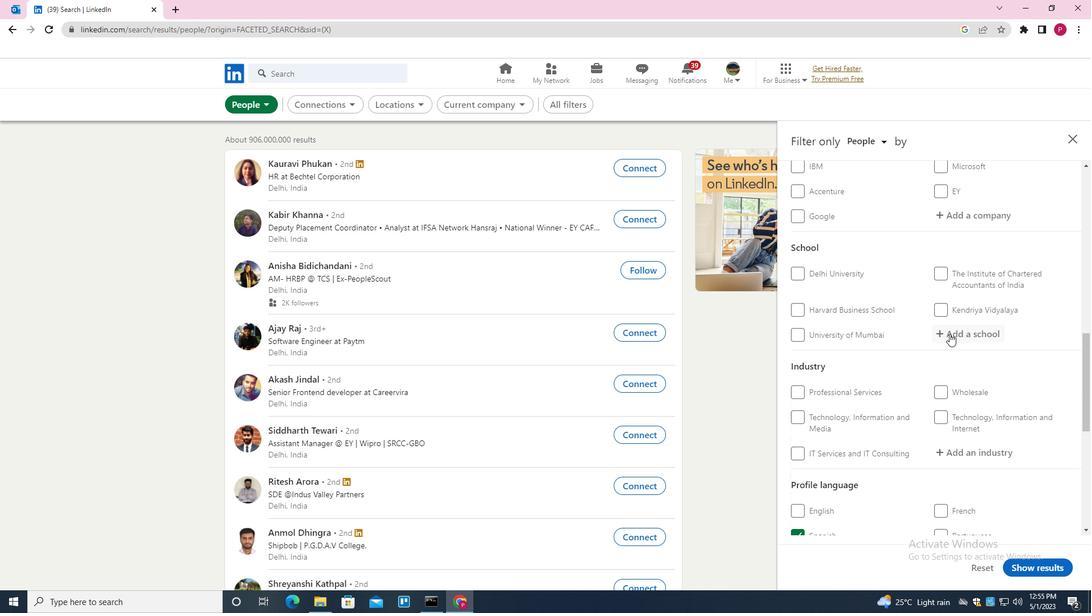 
Action: Mouse pressed left at (956, 336)
Screenshot: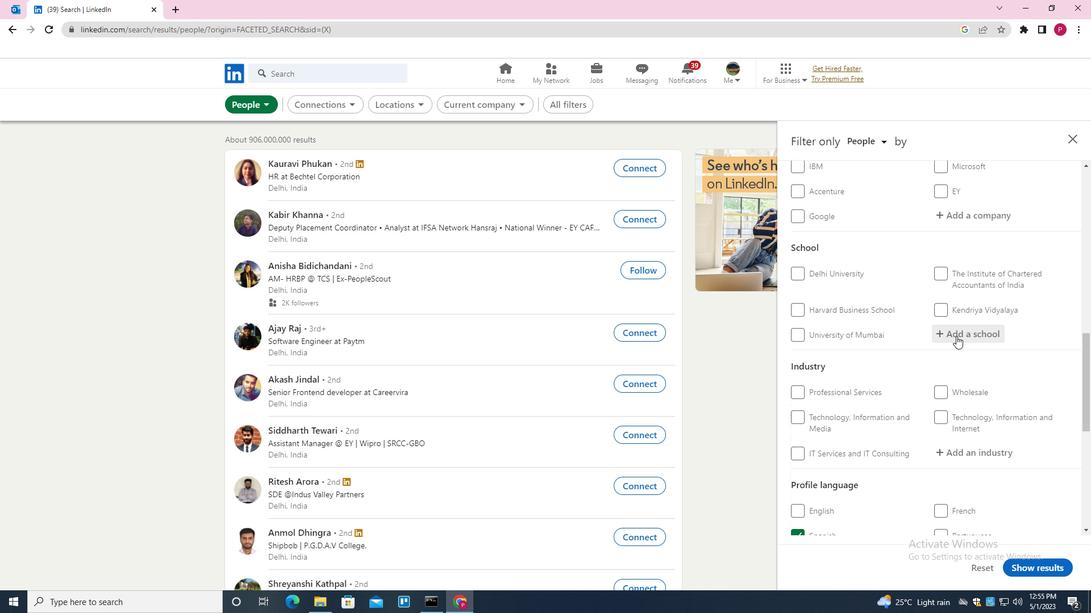 
Action: Key pressed <Key.shift><Key.shift><Key.shift><Key.shift><Key.shift><Key.shift><Key.shift><Key.shift><Key.shift><Key.shift><Key.shift><Key.shift><Key.shift><Key.shift><Key.shift><Key.shift><Key.shift><Key.shift><Key.shift><Key.shift><Key.shift><Key.shift><Key.shift><Key.shift><Key.shift><Key.shift><Key.shift><Key.shift><Key.shift><Key.shift><Key.shift><Key.shift><Key.shift><Key.shift><Key.shift><Key.shift><Key.shift><Key.shift><Key.shift><Key.shift><Key.shift><Key.shift><Key.shift><Key.shift><Key.shift><Key.shift><Key.shift><Key.shift><Key.shift><Key.shift><Key.shift><Key.shift><Key.shift><Key.shift><Key.shift><Key.shift><Key.shift><Key.shift><Key.shift><Key.shift><Key.shift><Key.shift><Key.shift><Key.shift><Key.shift><Key.shift><Key.shift><Key.shift><Key.shift><Key.shift><Key.shift>RAMNIR<Key.down><Key.enter>
Screenshot: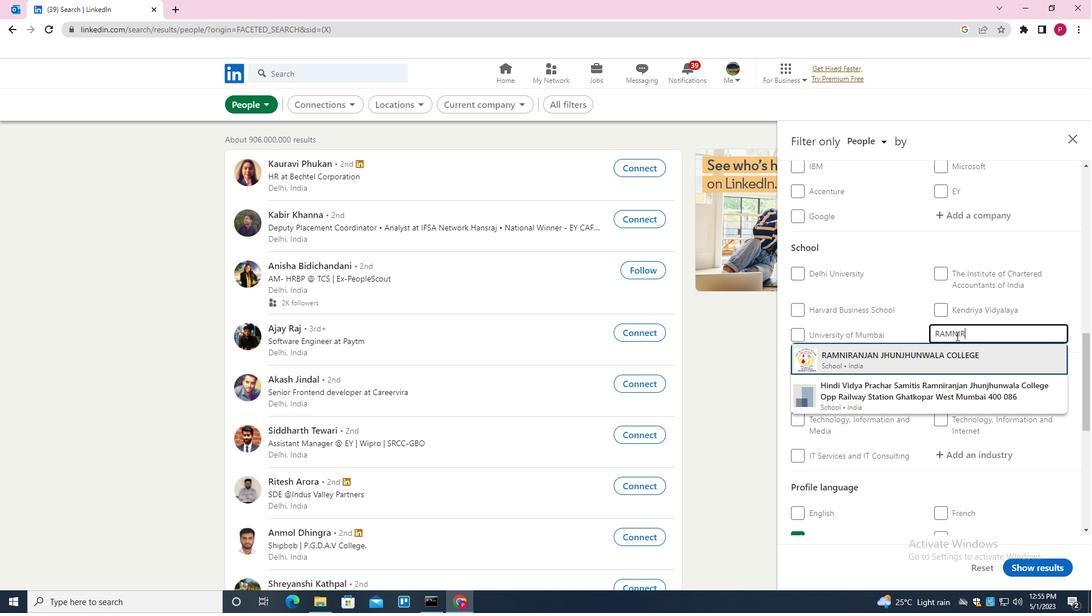 
Action: Mouse moved to (857, 409)
Screenshot: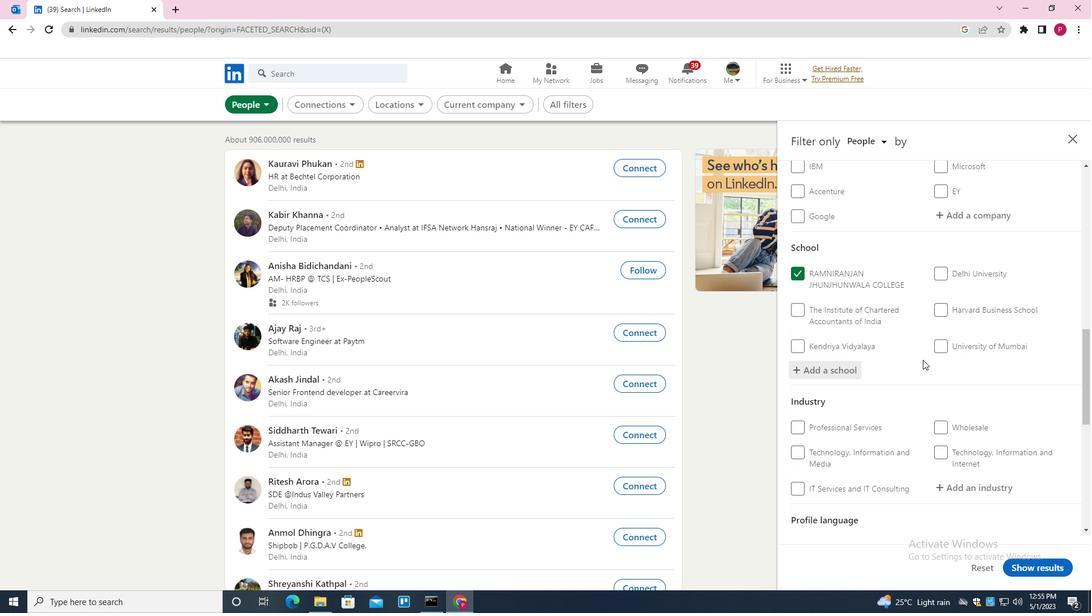 
Action: Mouse scrolled (857, 408) with delta (0, 0)
Screenshot: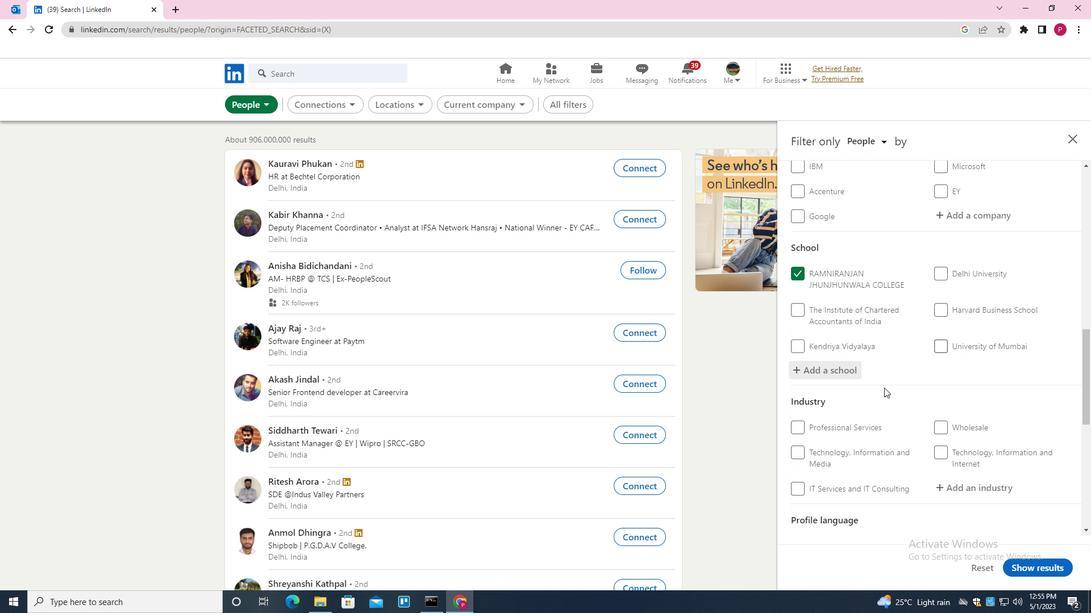 
Action: Mouse scrolled (857, 408) with delta (0, 0)
Screenshot: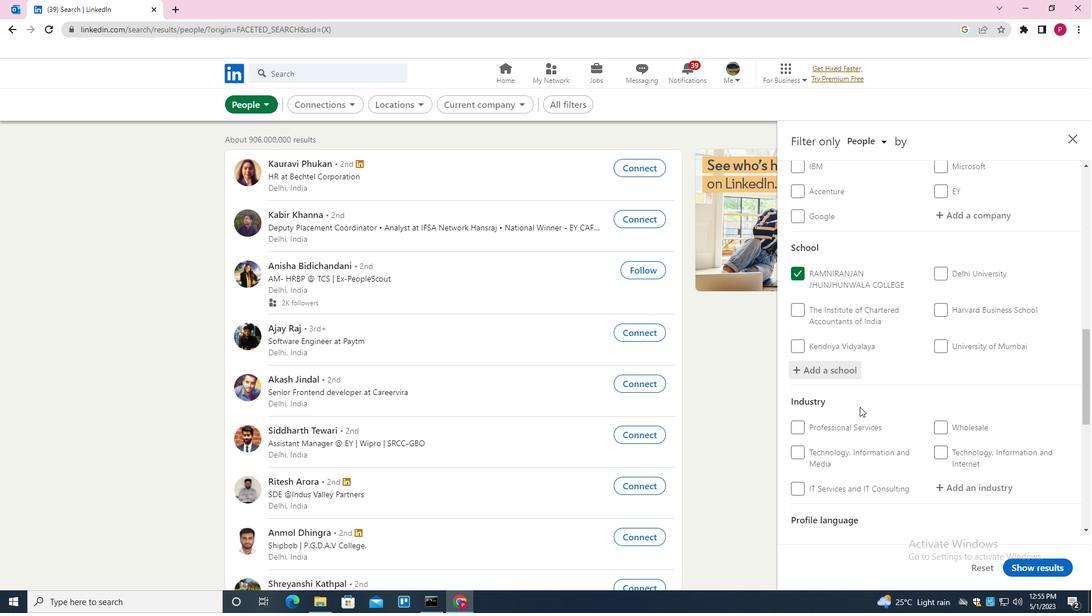 
Action: Mouse scrolled (857, 408) with delta (0, 0)
Screenshot: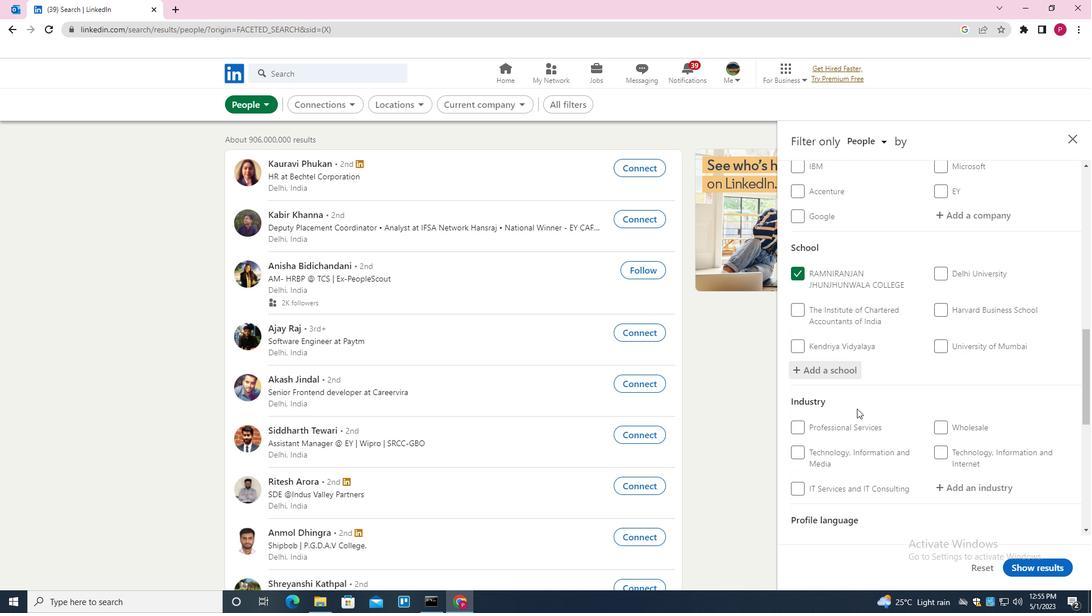 
Action: Mouse scrolled (857, 408) with delta (0, 0)
Screenshot: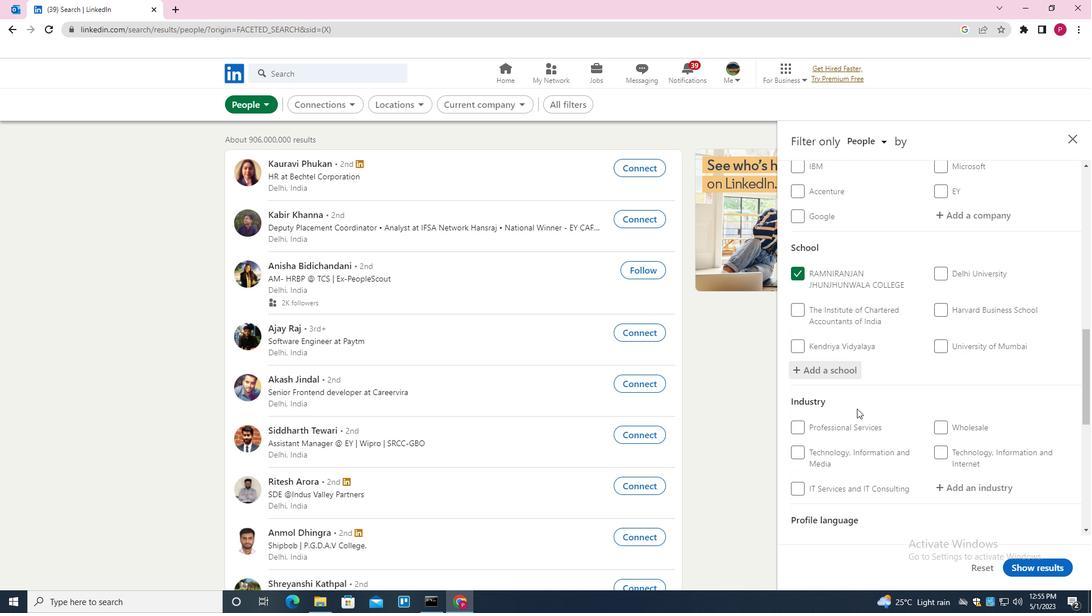 
Action: Mouse scrolled (857, 408) with delta (0, 0)
Screenshot: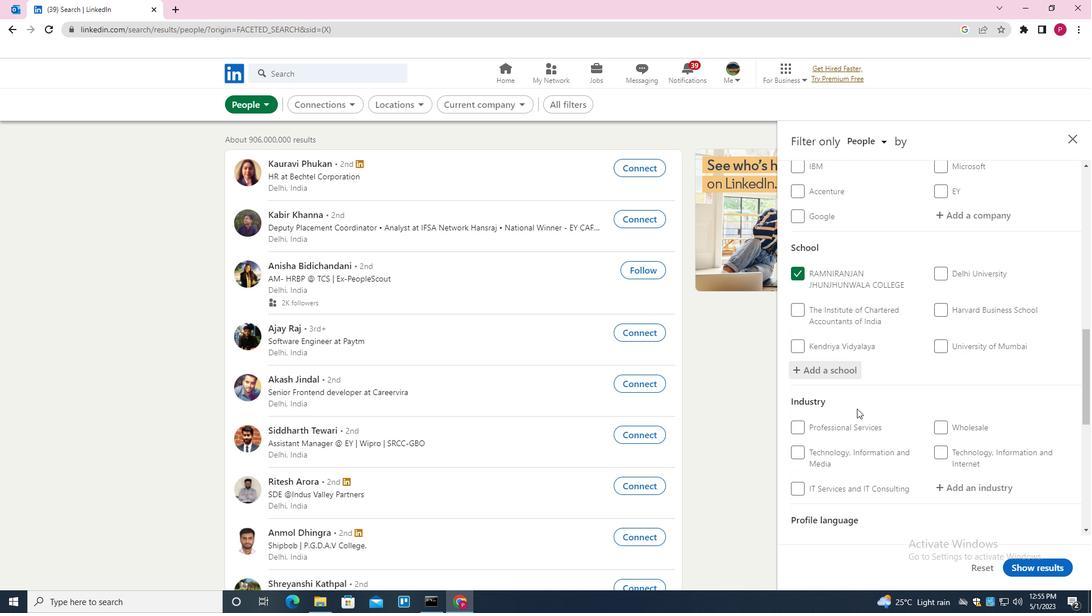 
Action: Mouse moved to (978, 253)
Screenshot: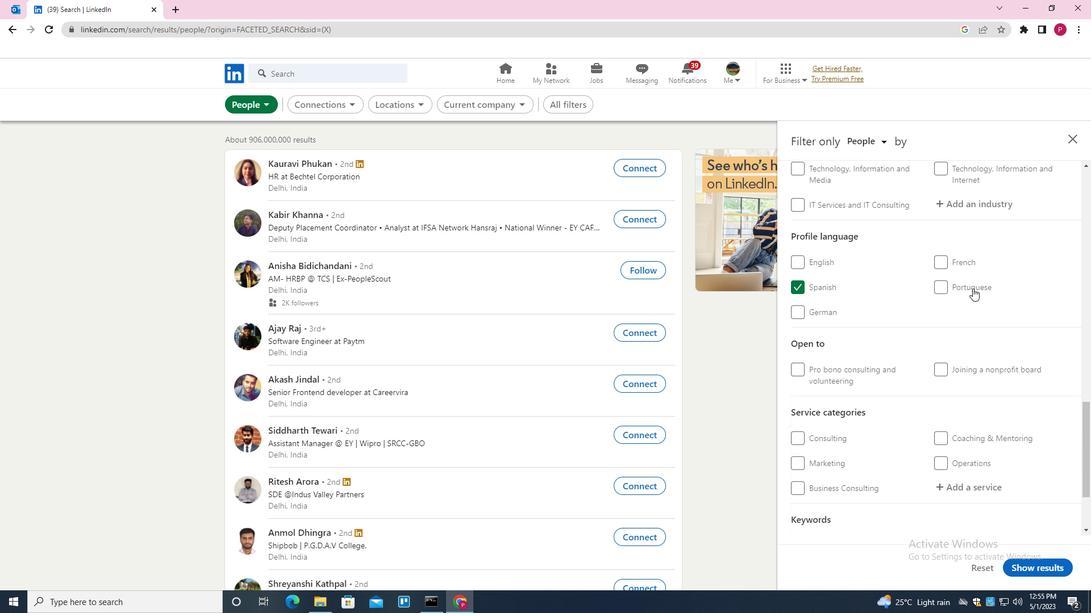 
Action: Mouse scrolled (978, 254) with delta (0, 0)
Screenshot: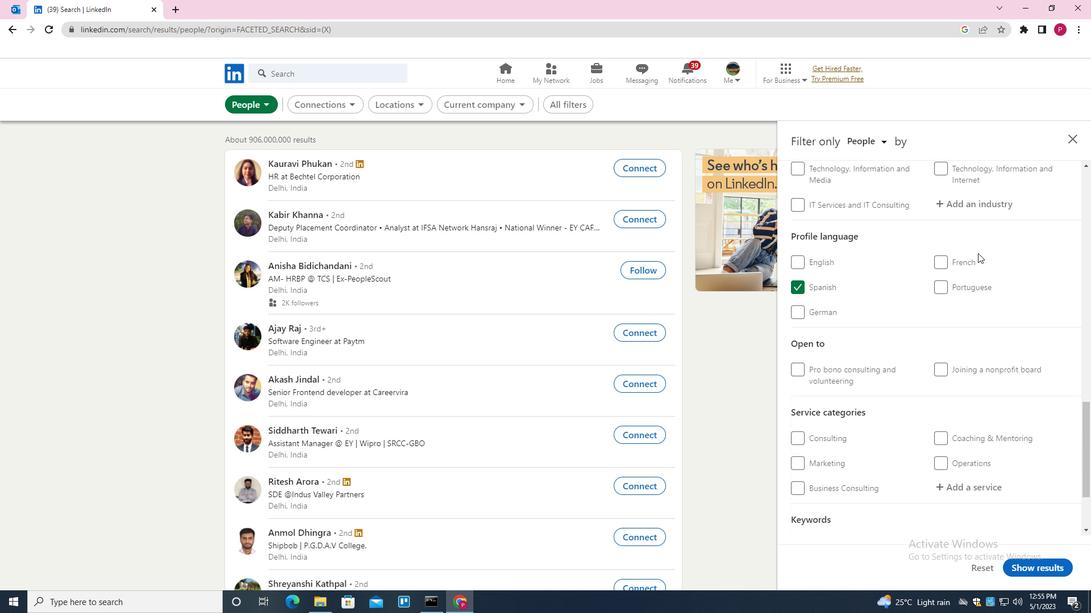
Action: Mouse scrolled (978, 254) with delta (0, 0)
Screenshot: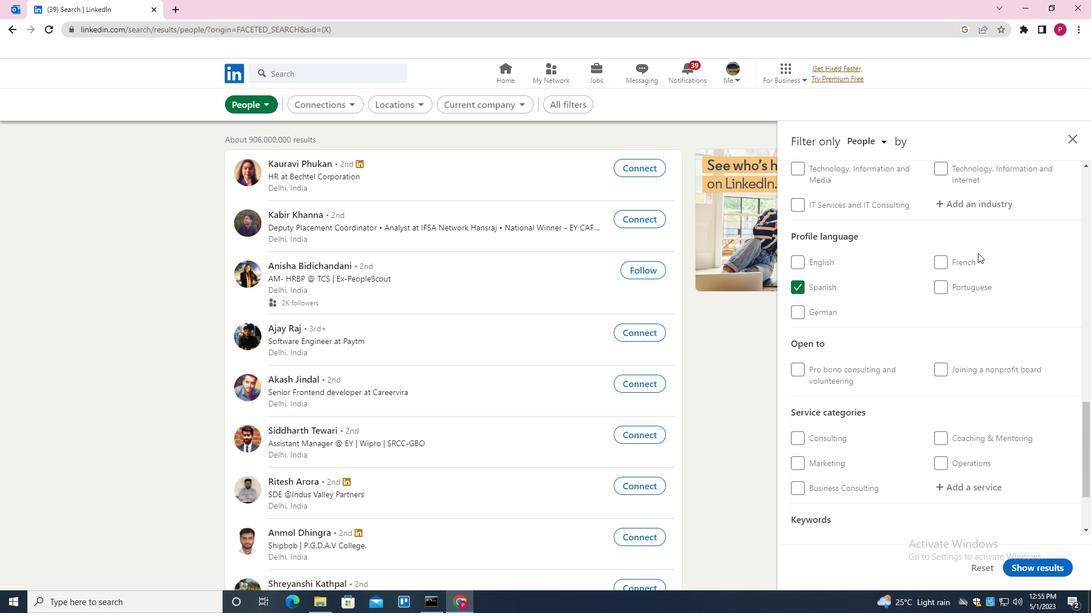 
Action: Mouse moved to (975, 316)
Screenshot: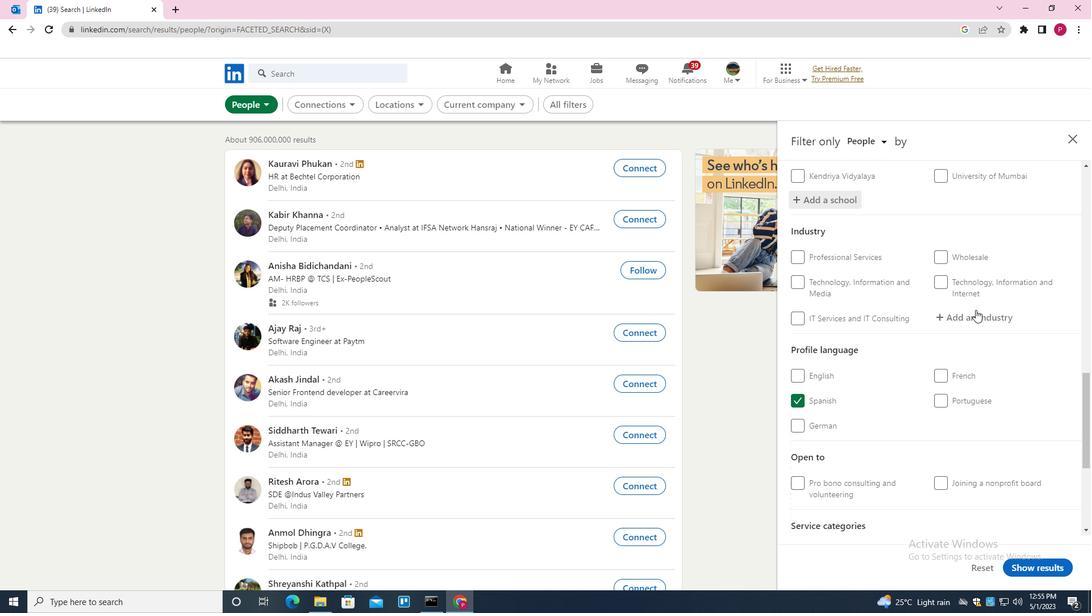 
Action: Mouse pressed left at (975, 316)
Screenshot: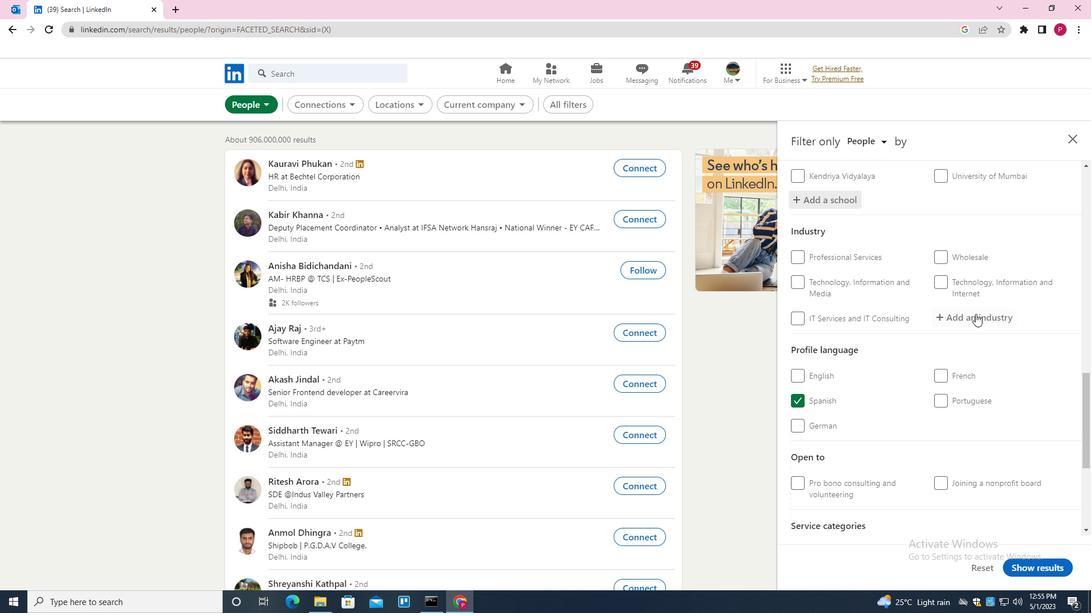 
Action: Mouse moved to (975, 317)
Screenshot: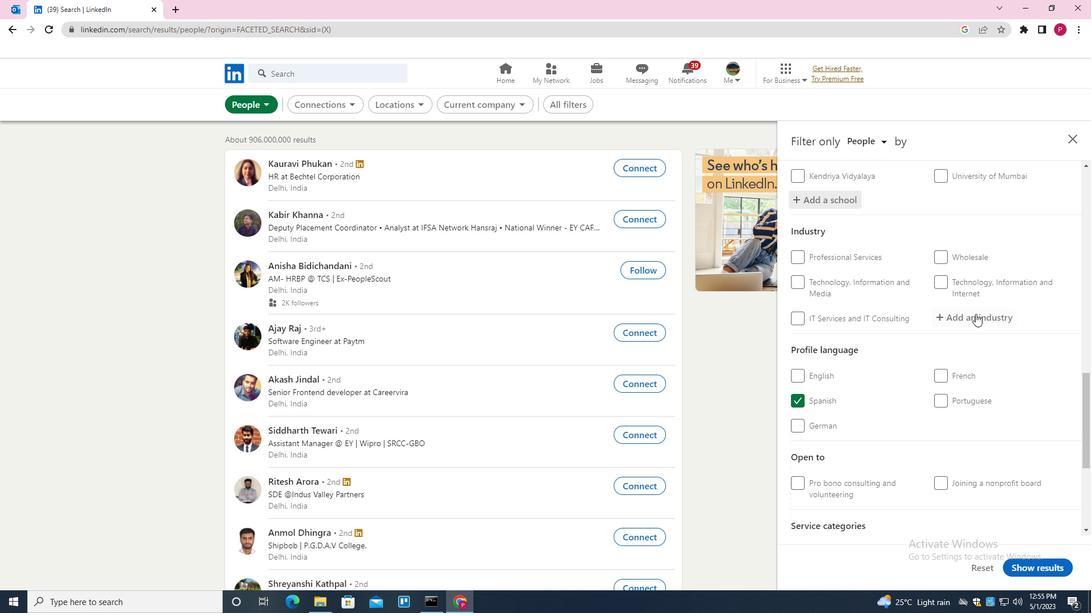 
Action: Key pressed <Key.shift>BOOK<Key.space><Key.down><Key.down><Key.enter>
Screenshot: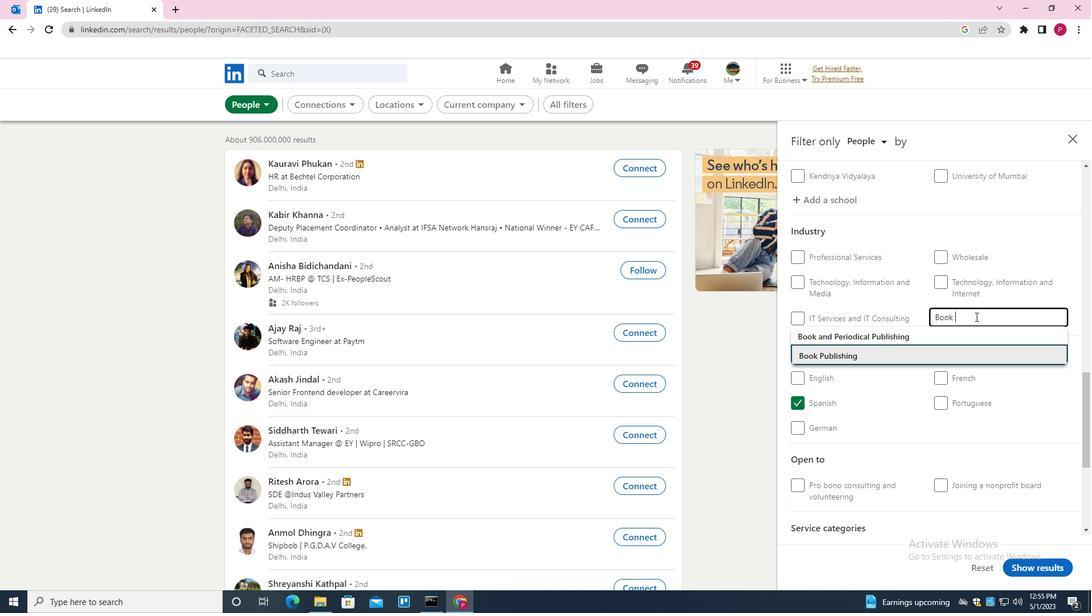 
Action: Mouse moved to (975, 318)
Screenshot: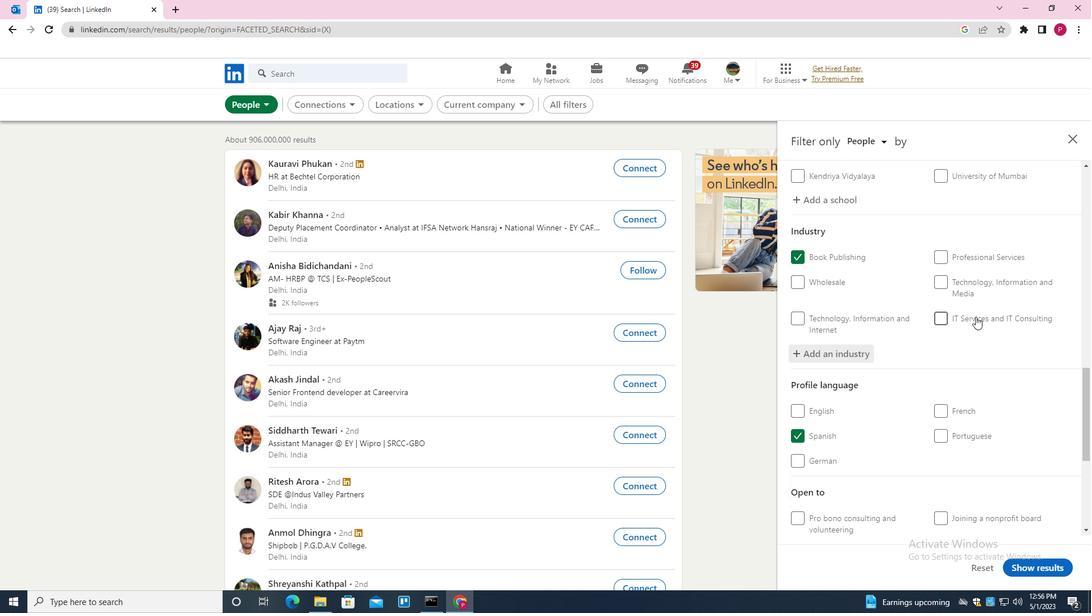 
Action: Mouse scrolled (975, 317) with delta (0, 0)
Screenshot: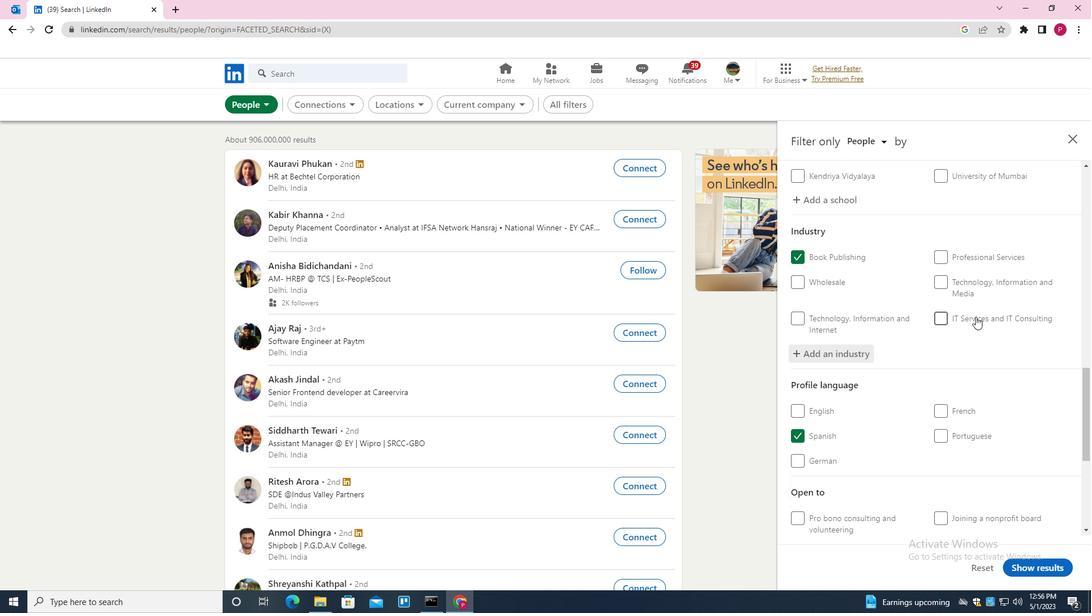 
Action: Mouse moved to (953, 338)
Screenshot: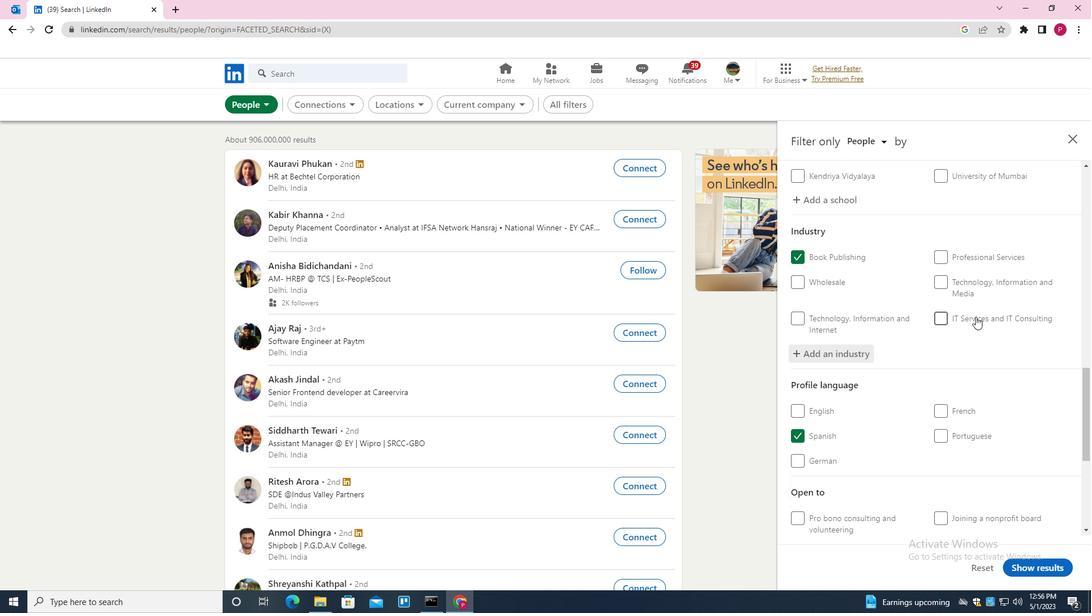 
Action: Mouse scrolled (953, 338) with delta (0, 0)
Screenshot: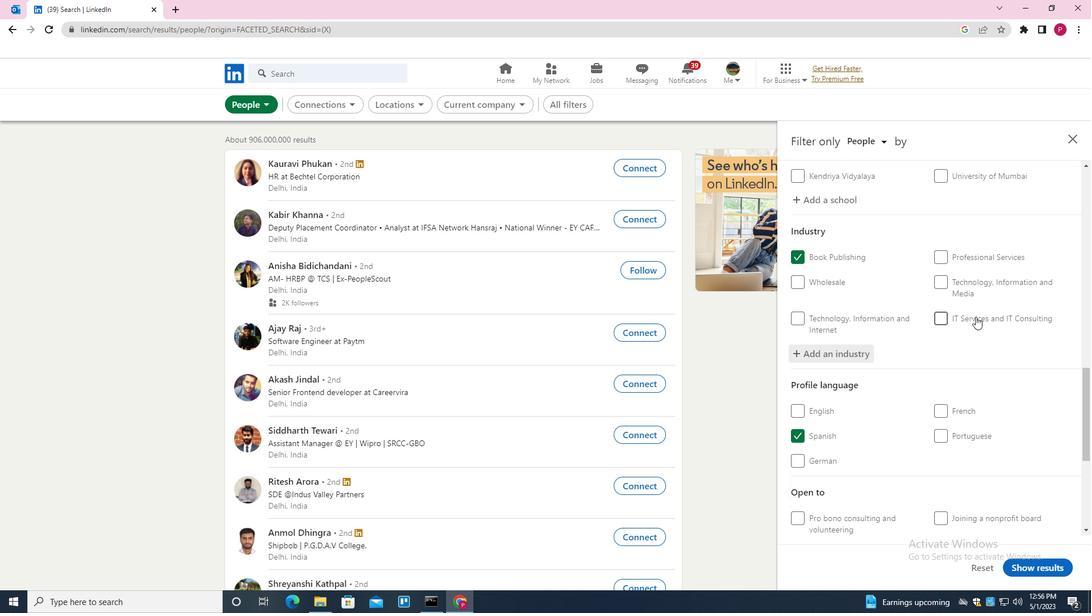 
Action: Mouse moved to (937, 352)
Screenshot: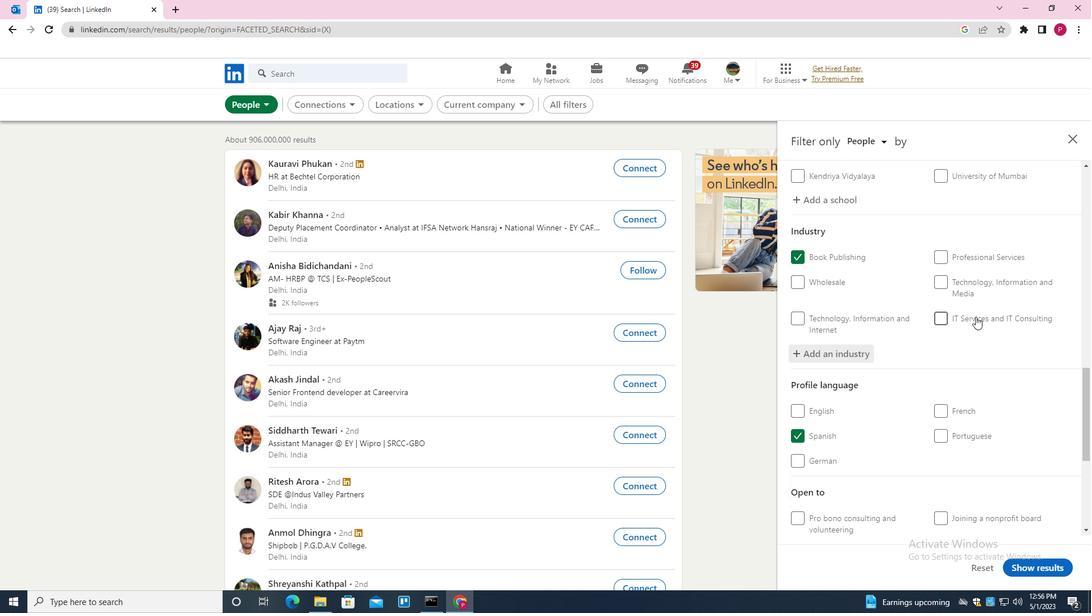 
Action: Mouse scrolled (937, 352) with delta (0, 0)
Screenshot: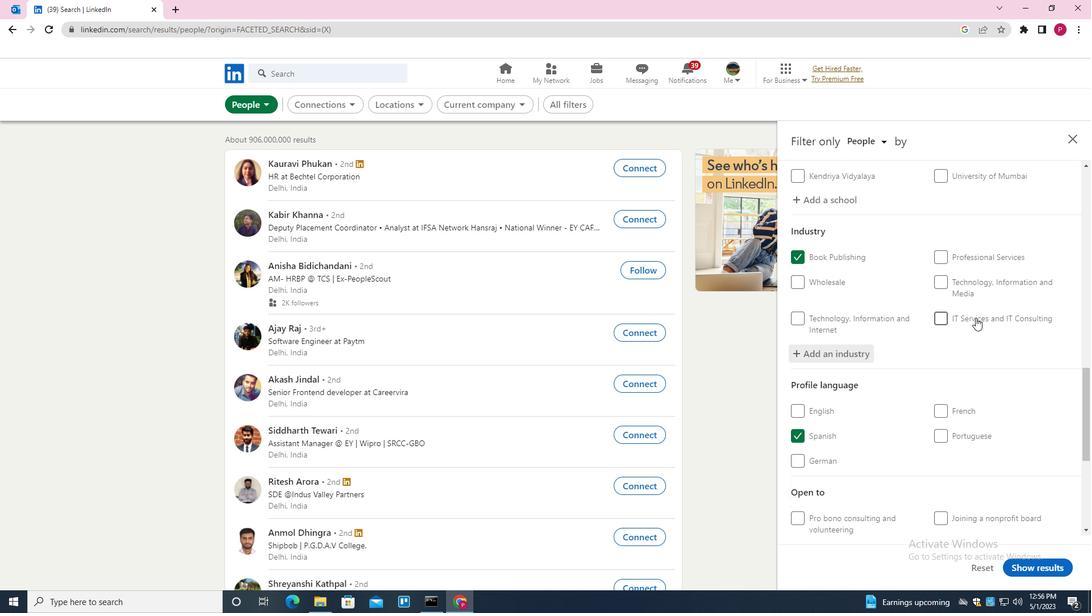 
Action: Mouse moved to (961, 462)
Screenshot: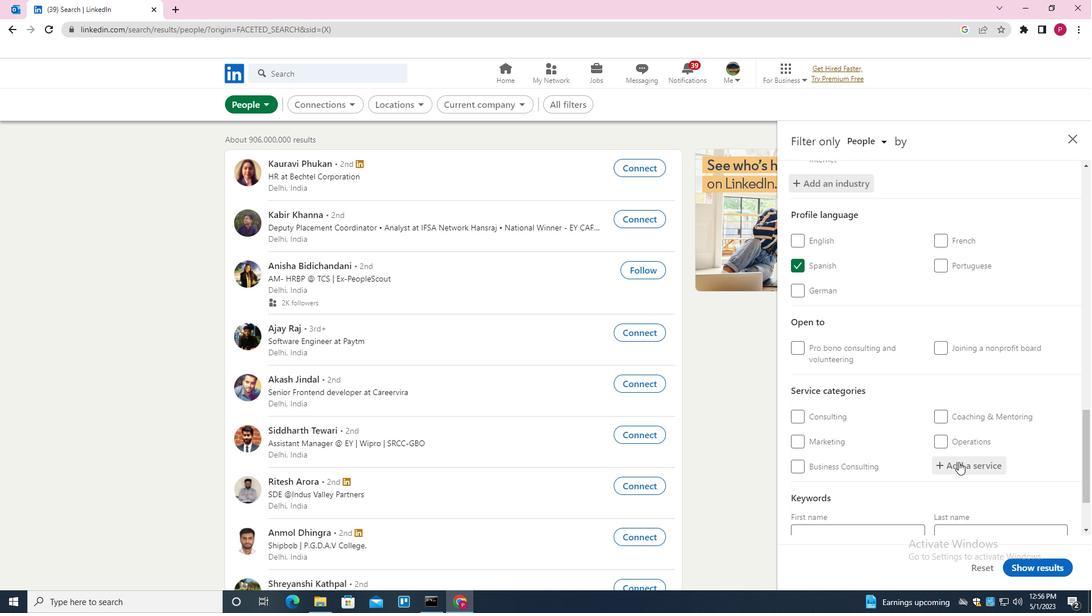 
Action: Mouse pressed left at (961, 462)
Screenshot: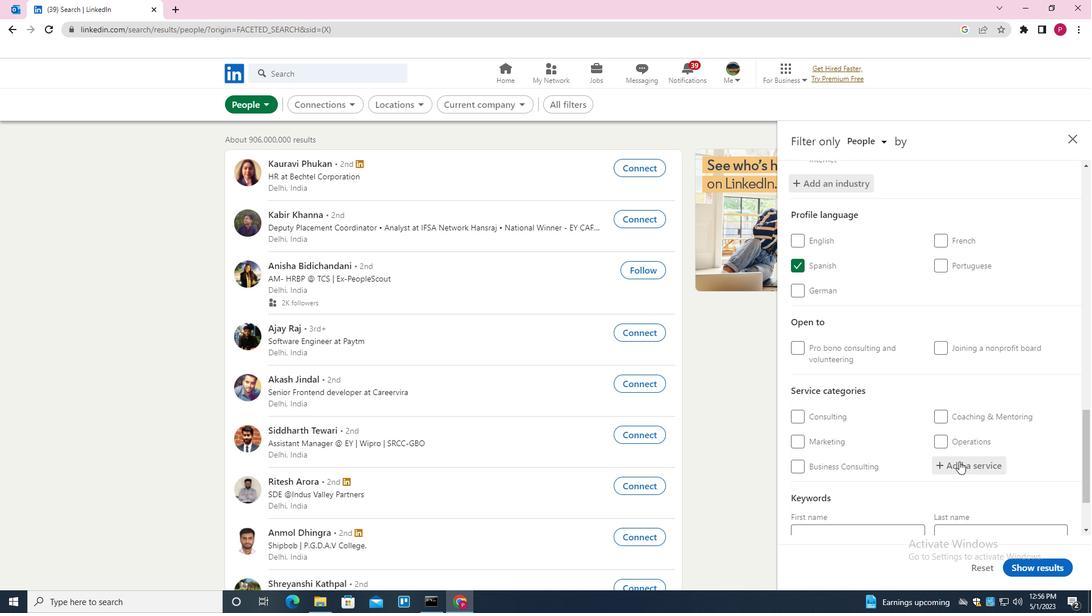 
Action: Key pressed <Key.shift>HEALTH<Key.down><Key.down><Key.enter>
Screenshot: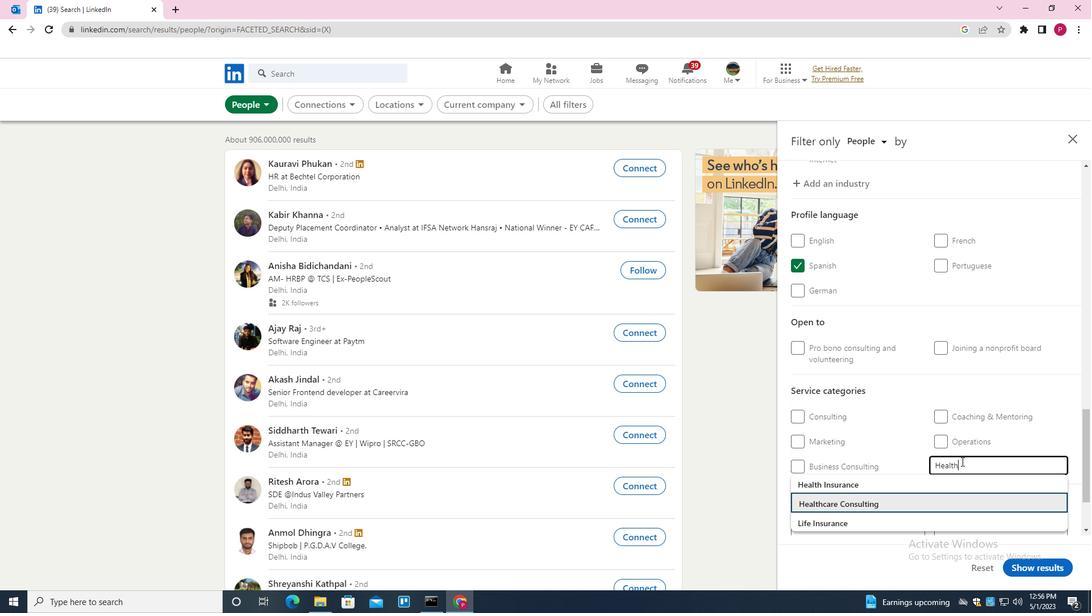 
Action: Mouse scrolled (961, 461) with delta (0, 0)
Screenshot: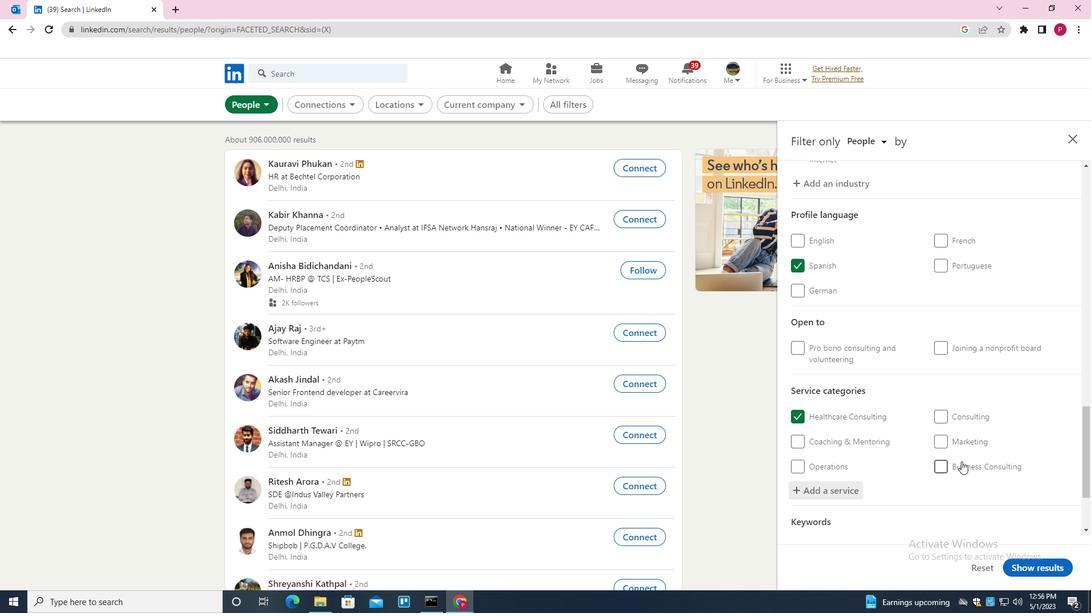 
Action: Mouse scrolled (961, 461) with delta (0, 0)
Screenshot: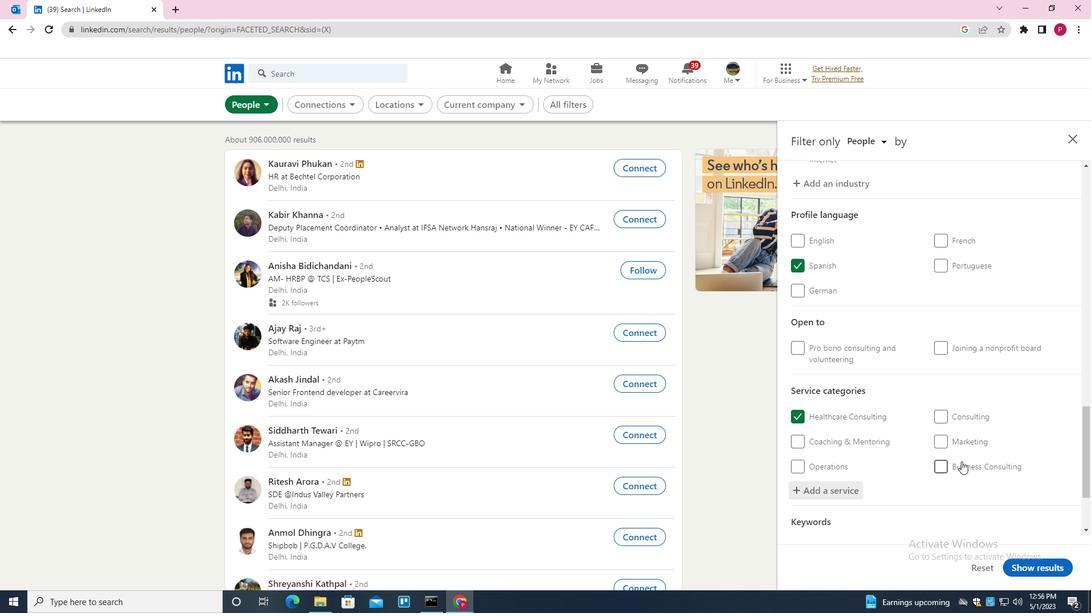 
Action: Mouse scrolled (961, 461) with delta (0, 0)
Screenshot: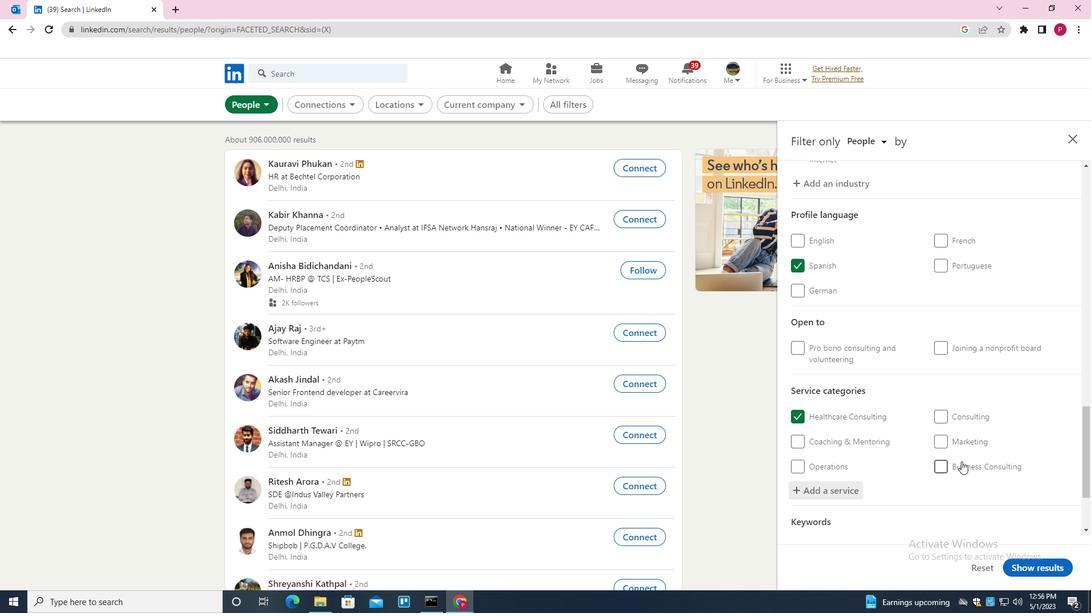 
Action: Mouse scrolled (961, 461) with delta (0, 0)
Screenshot: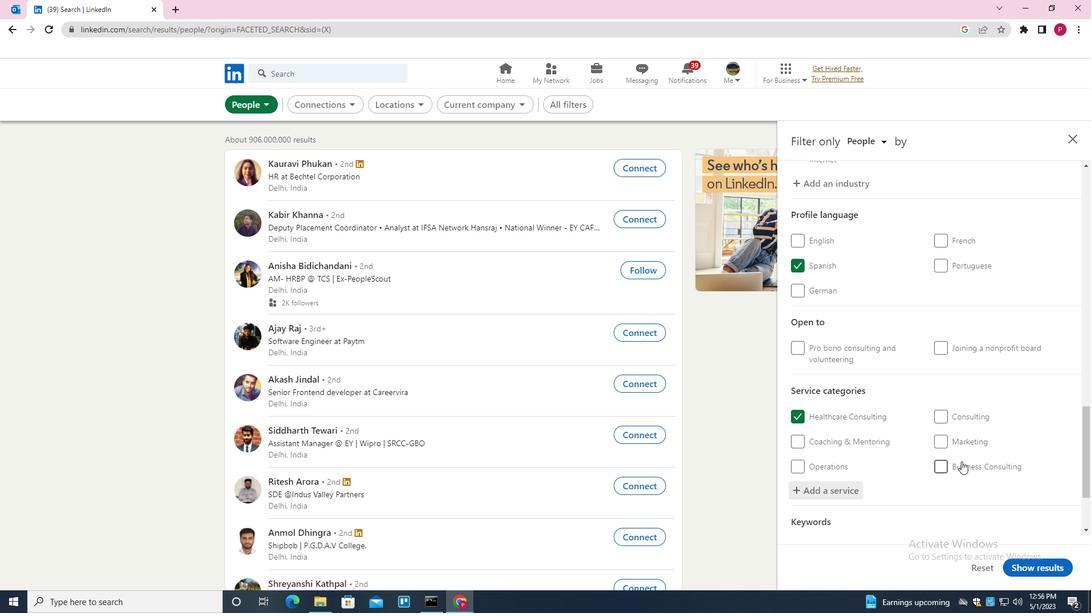 
Action: Mouse scrolled (961, 461) with delta (0, 0)
Screenshot: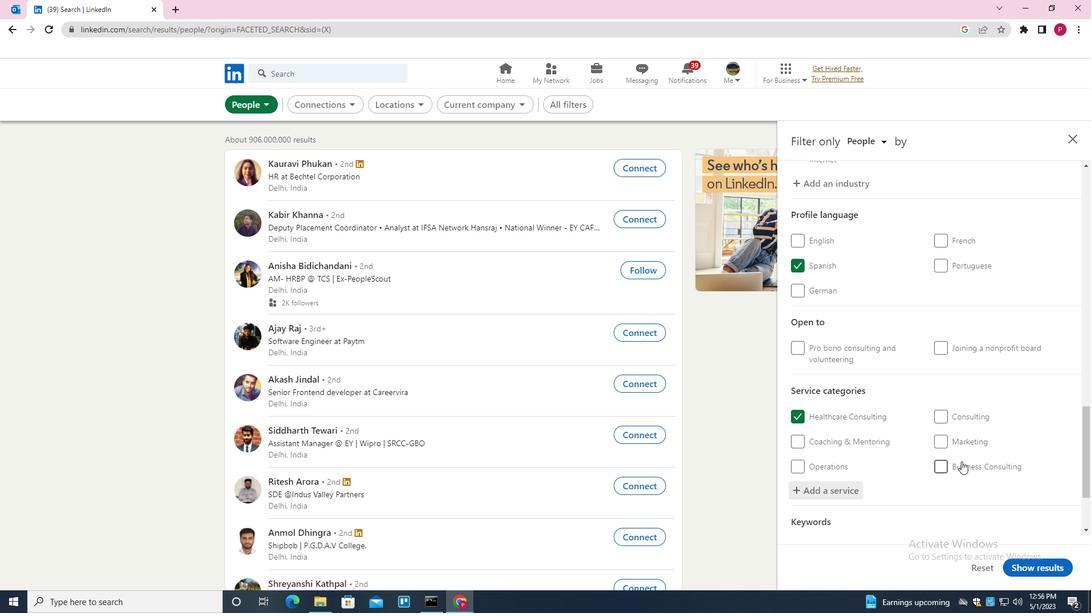 
Action: Mouse moved to (896, 482)
Screenshot: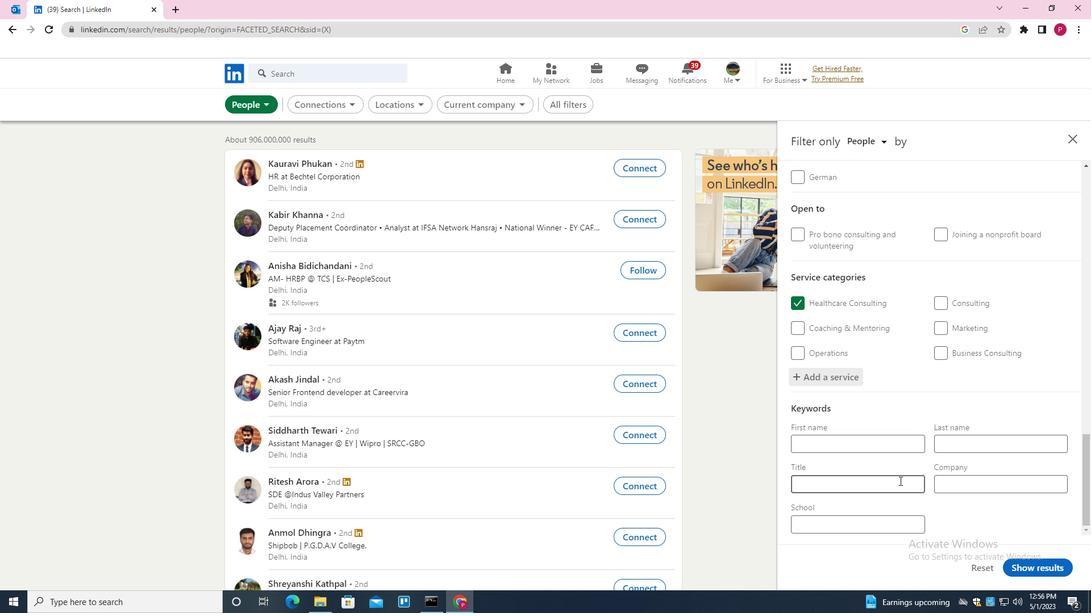 
Action: Mouse pressed left at (896, 482)
Screenshot: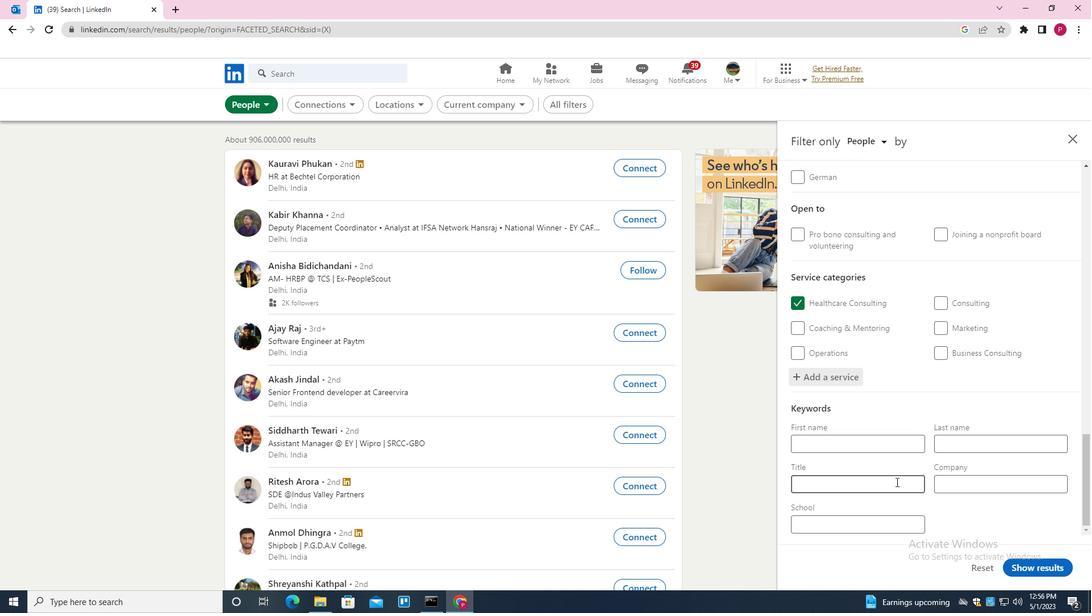 
Action: Key pressed <Key.shift><Key.shift><Key.shift><Key.shift><Key.shift><Key.shift><Key.shift><Key.shift>CONTINOUS<Key.space><Key.backspace><Key.backspace><Key.backspace><Key.backspace><Key.backspace><Key.backspace>INUOS<Key.space><Key.backspace><Key.backspace><Key.backspace>OUS<Key.space><Key.shift>IMPROVEMENT<Key.space><Key.shift><Key.shift>LEAD
Screenshot: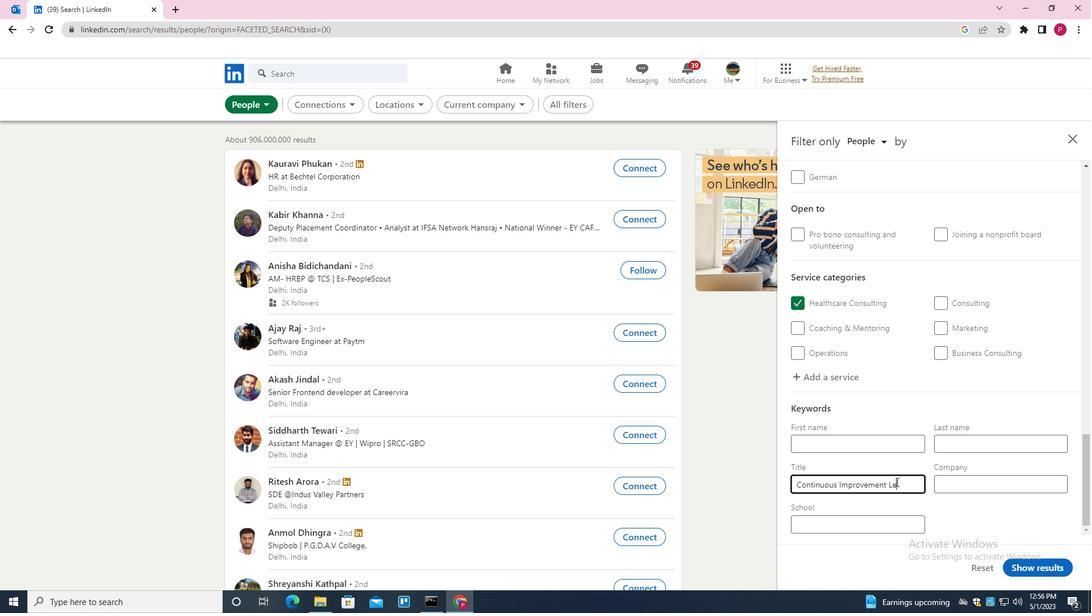 
Action: Mouse moved to (1046, 572)
Screenshot: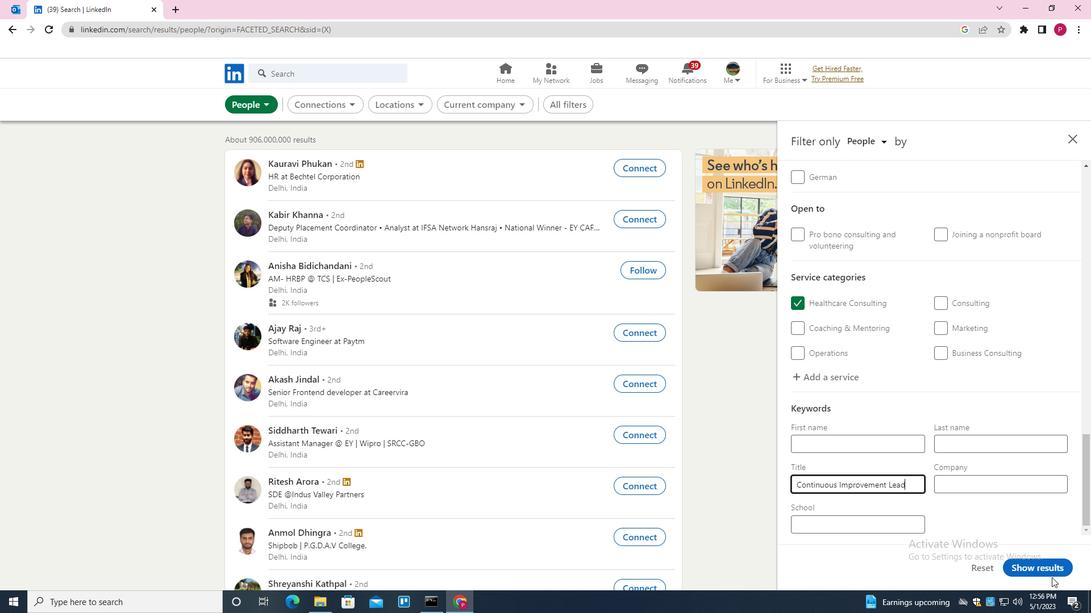 
Action: Mouse pressed left at (1046, 572)
Screenshot: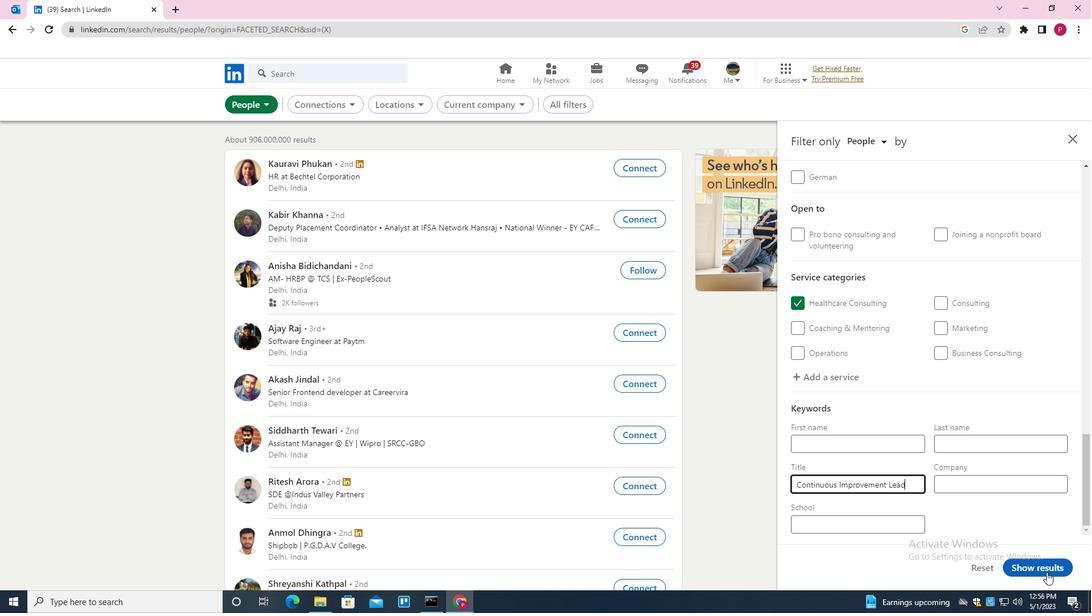 
Action: Mouse moved to (559, 340)
Screenshot: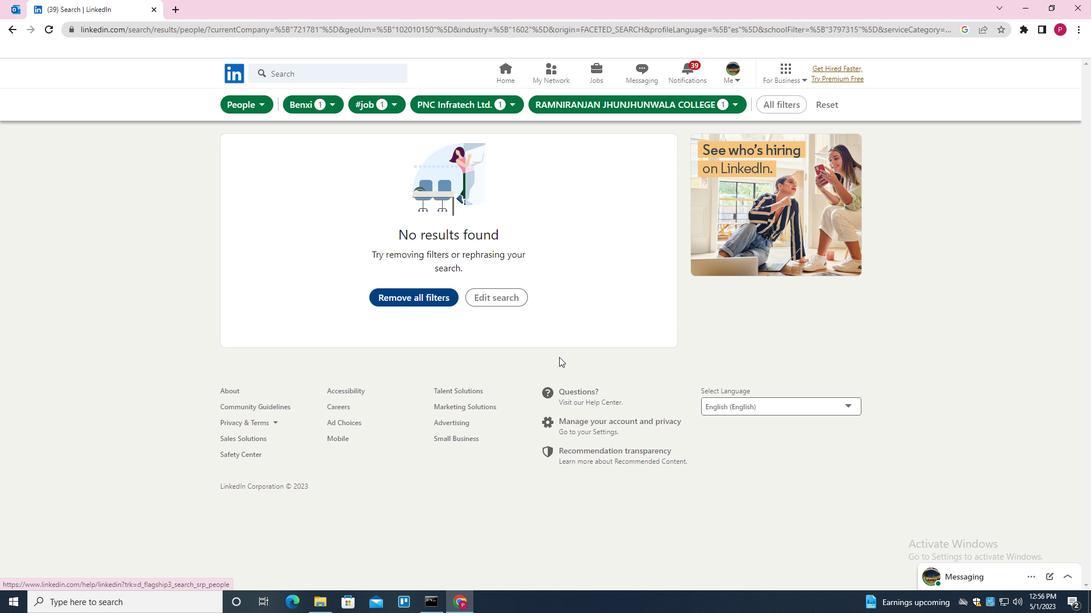 
